 Task: In the Company abbott.com, Log SMS with description: 'Followed up via SMS with a lead who attended our recent webinar.'; Add date: '22 September, 2023' and time 11:00:AM; Add contact from the company's contact and save. Logged in from softage.10@softage.net
Action: Mouse moved to (84, 74)
Screenshot: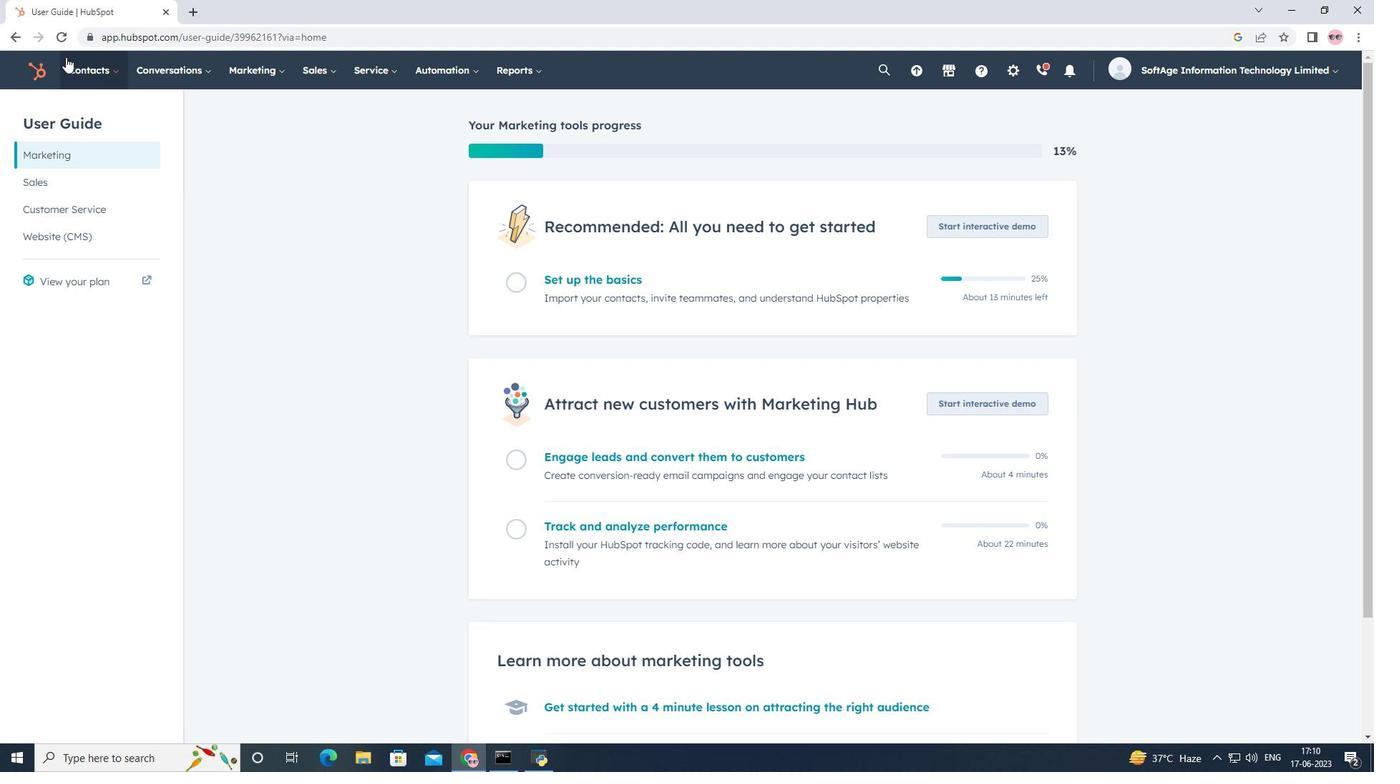 
Action: Mouse pressed left at (84, 74)
Screenshot: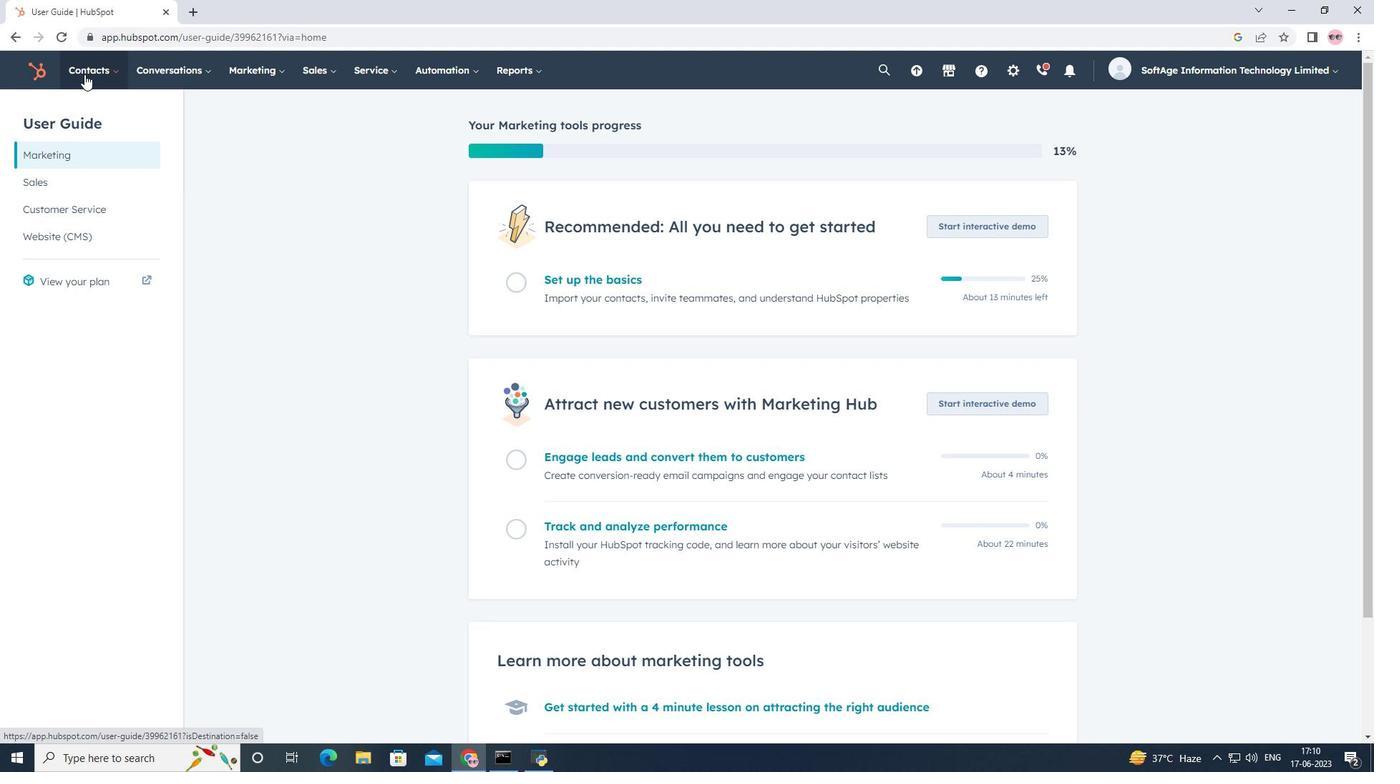 
Action: Mouse moved to (108, 135)
Screenshot: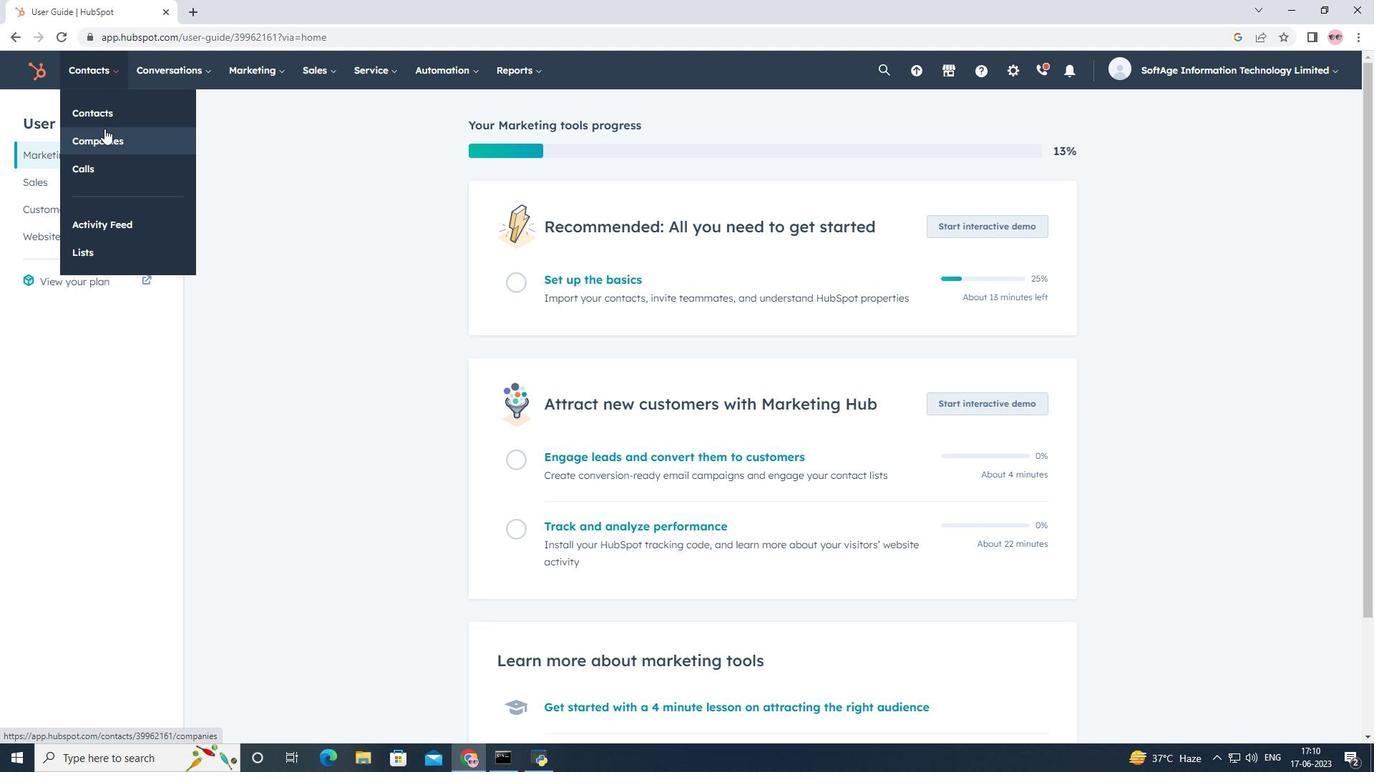 
Action: Mouse pressed left at (108, 135)
Screenshot: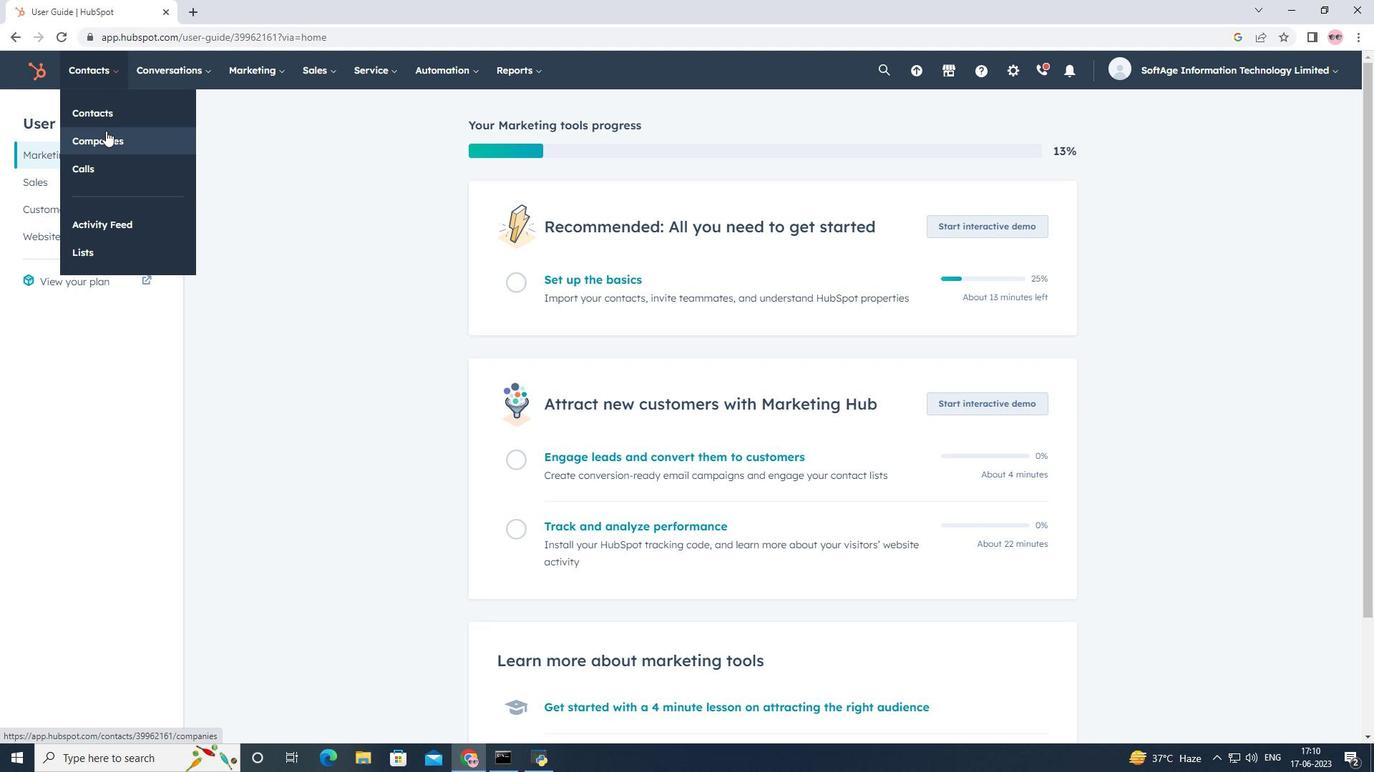 
Action: Mouse moved to (108, 238)
Screenshot: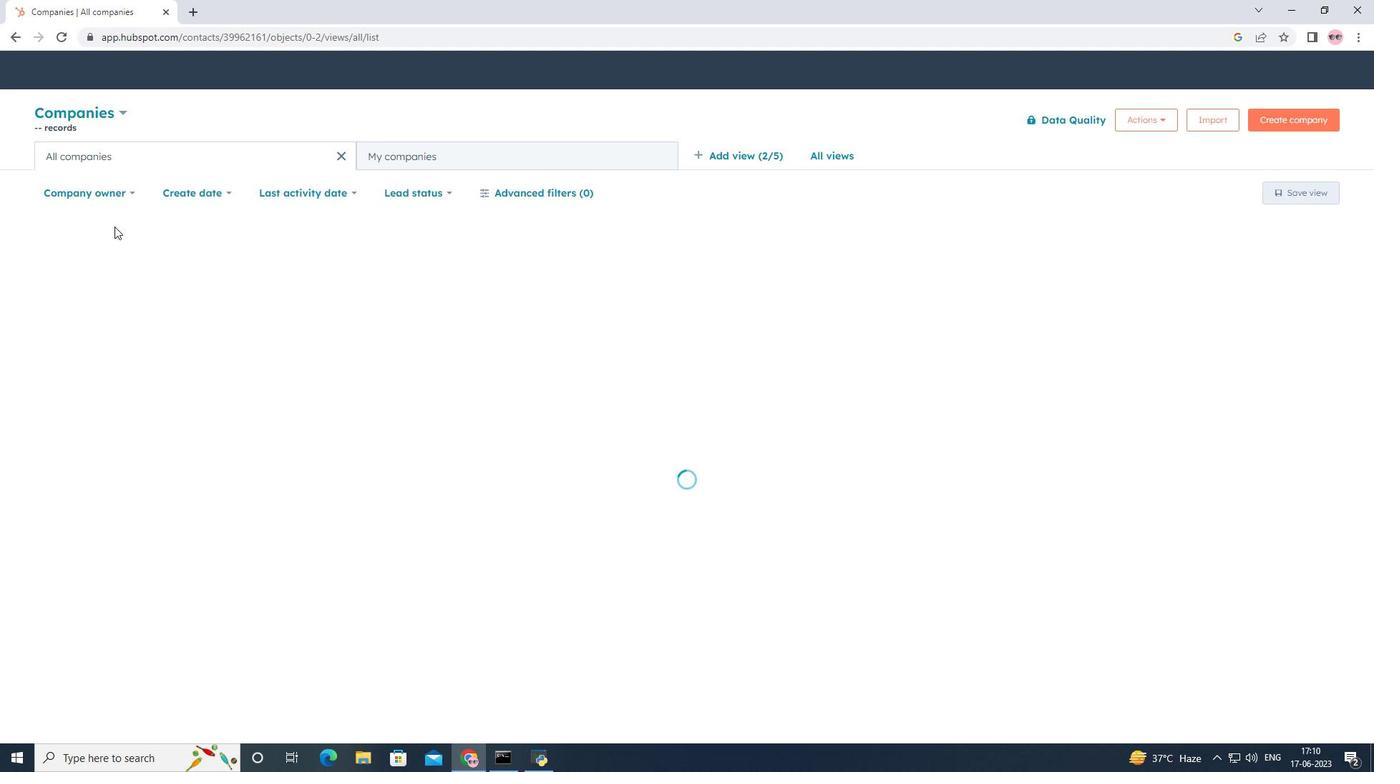 
Action: Mouse pressed left at (108, 238)
Screenshot: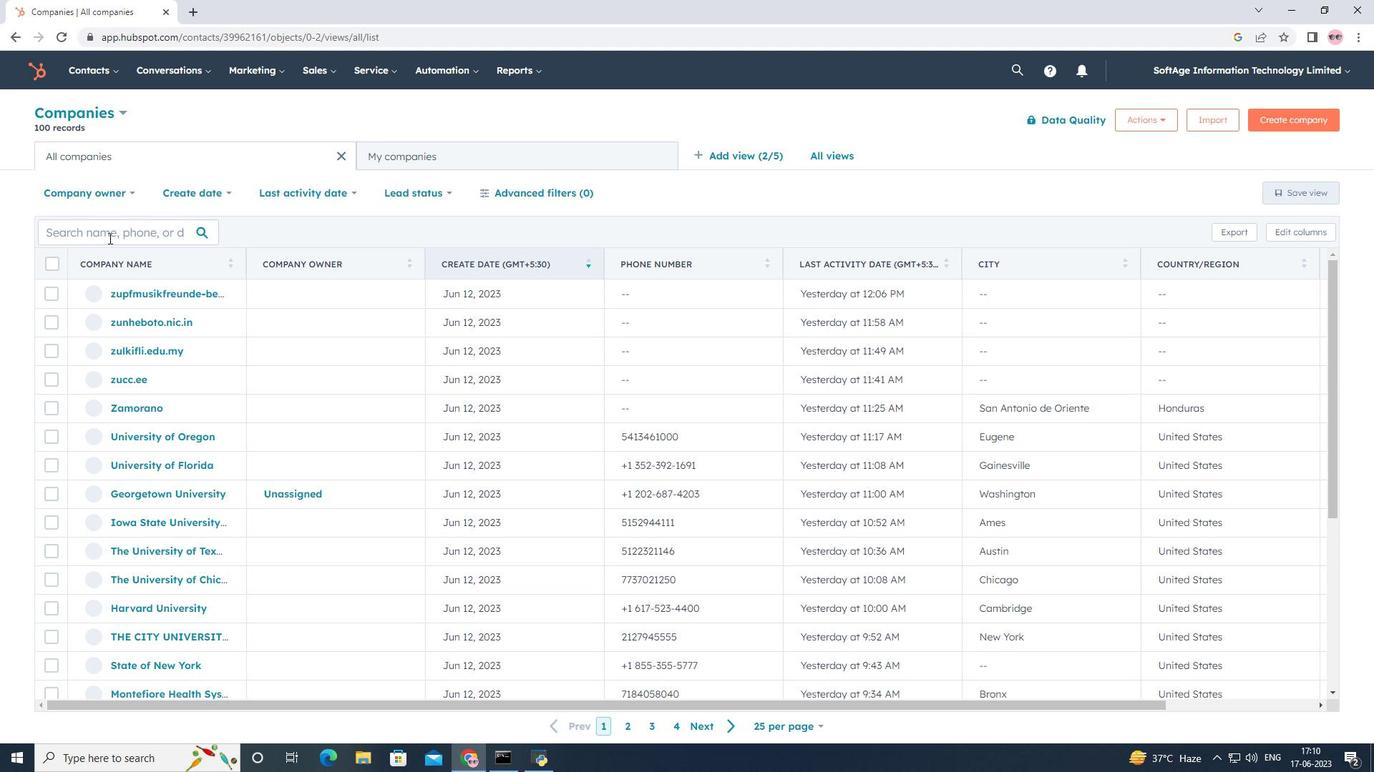 
Action: Key pressed <Key.shift><Key.shift><Key.shift>abbott.com
Screenshot: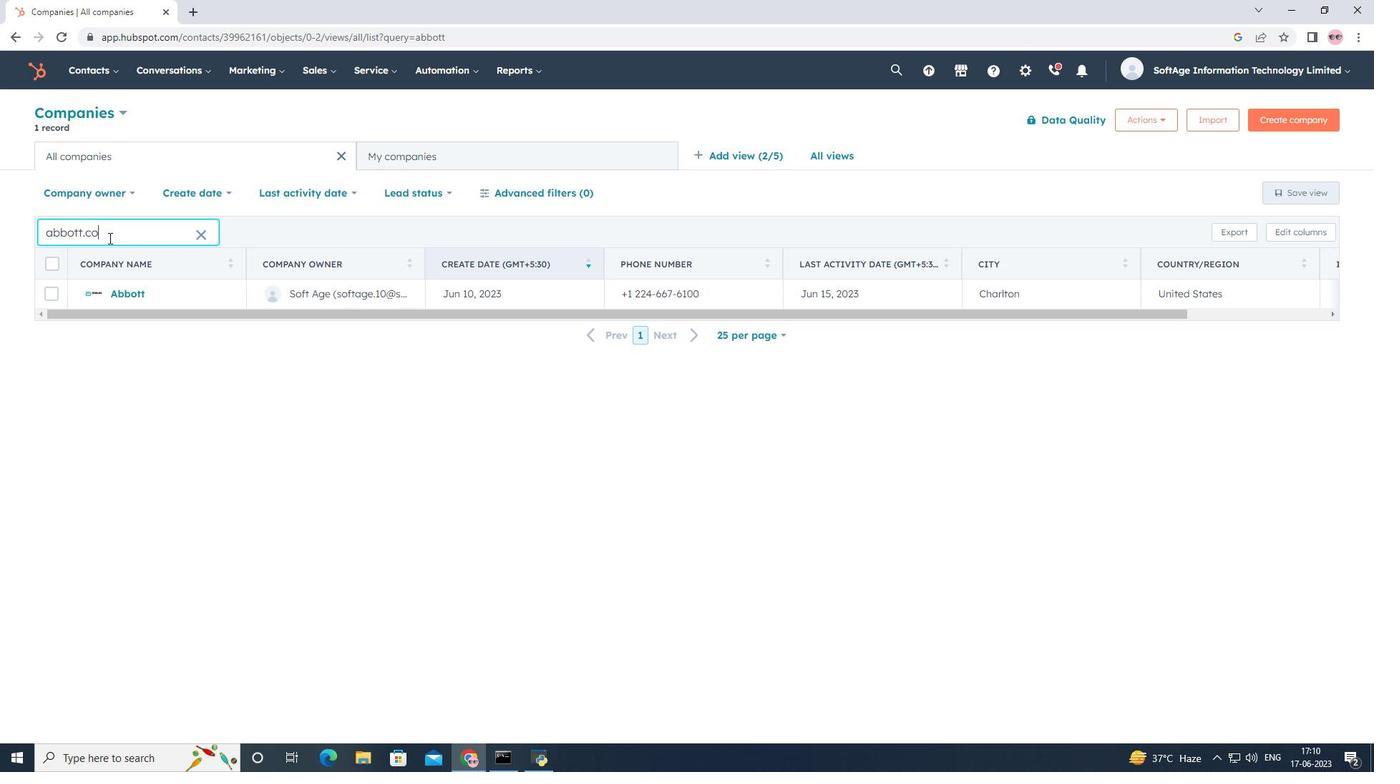 
Action: Mouse moved to (119, 285)
Screenshot: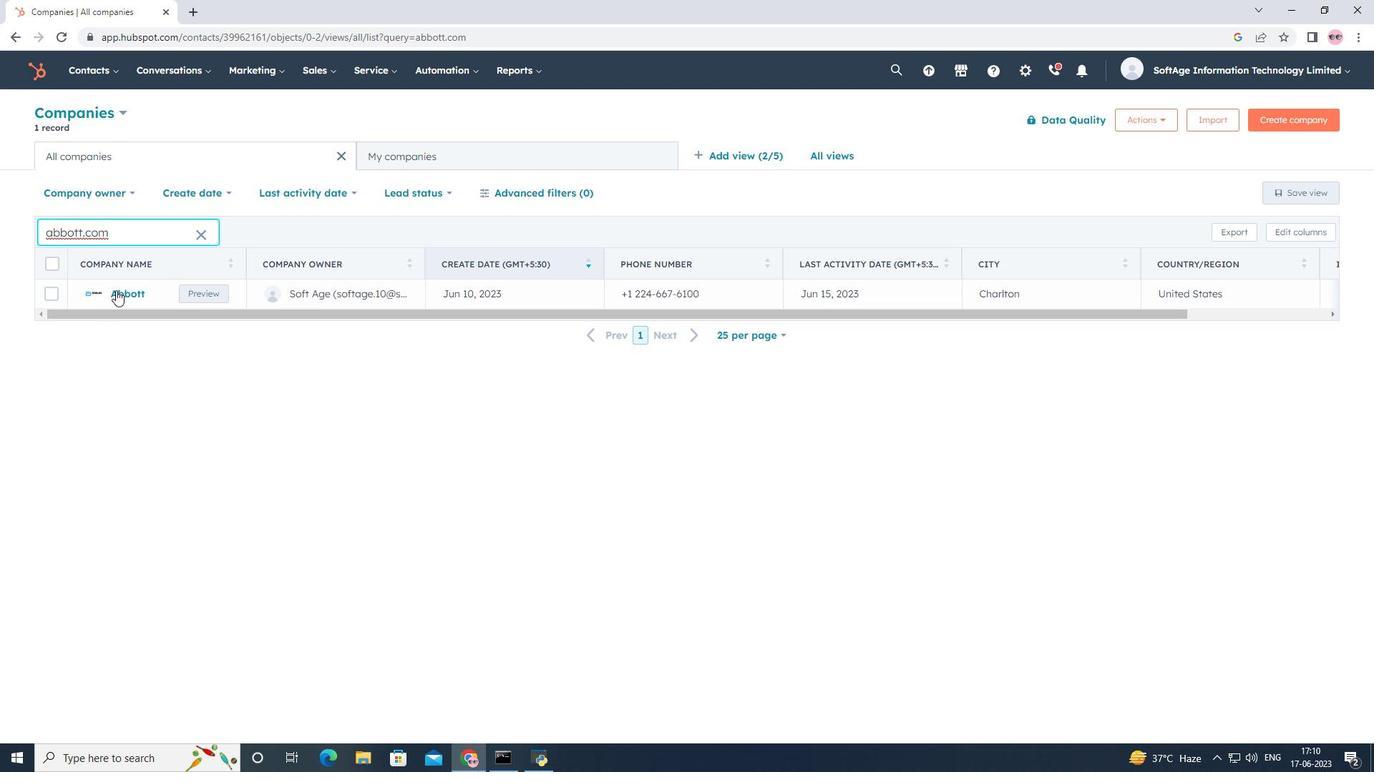 
Action: Mouse pressed left at (119, 285)
Screenshot: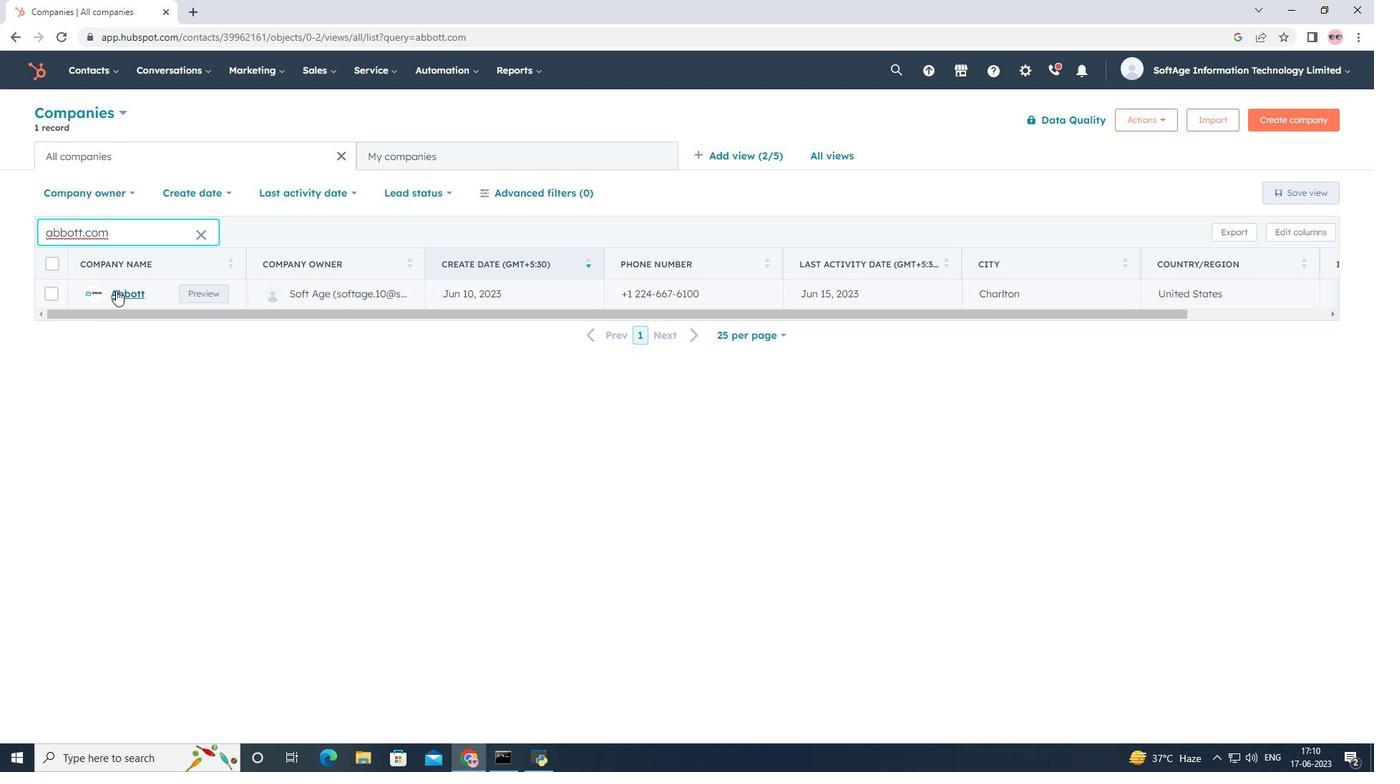 
Action: Mouse moved to (129, 293)
Screenshot: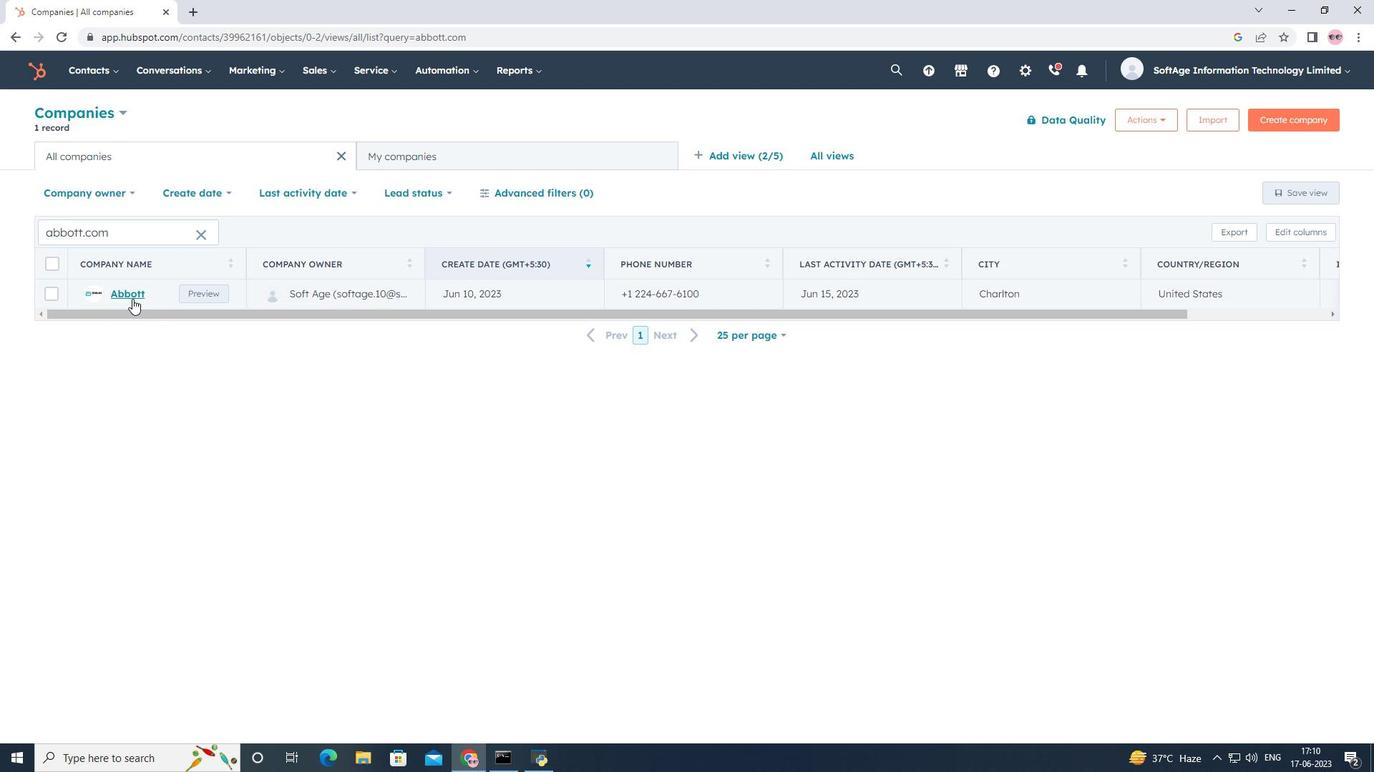
Action: Mouse pressed left at (129, 293)
Screenshot: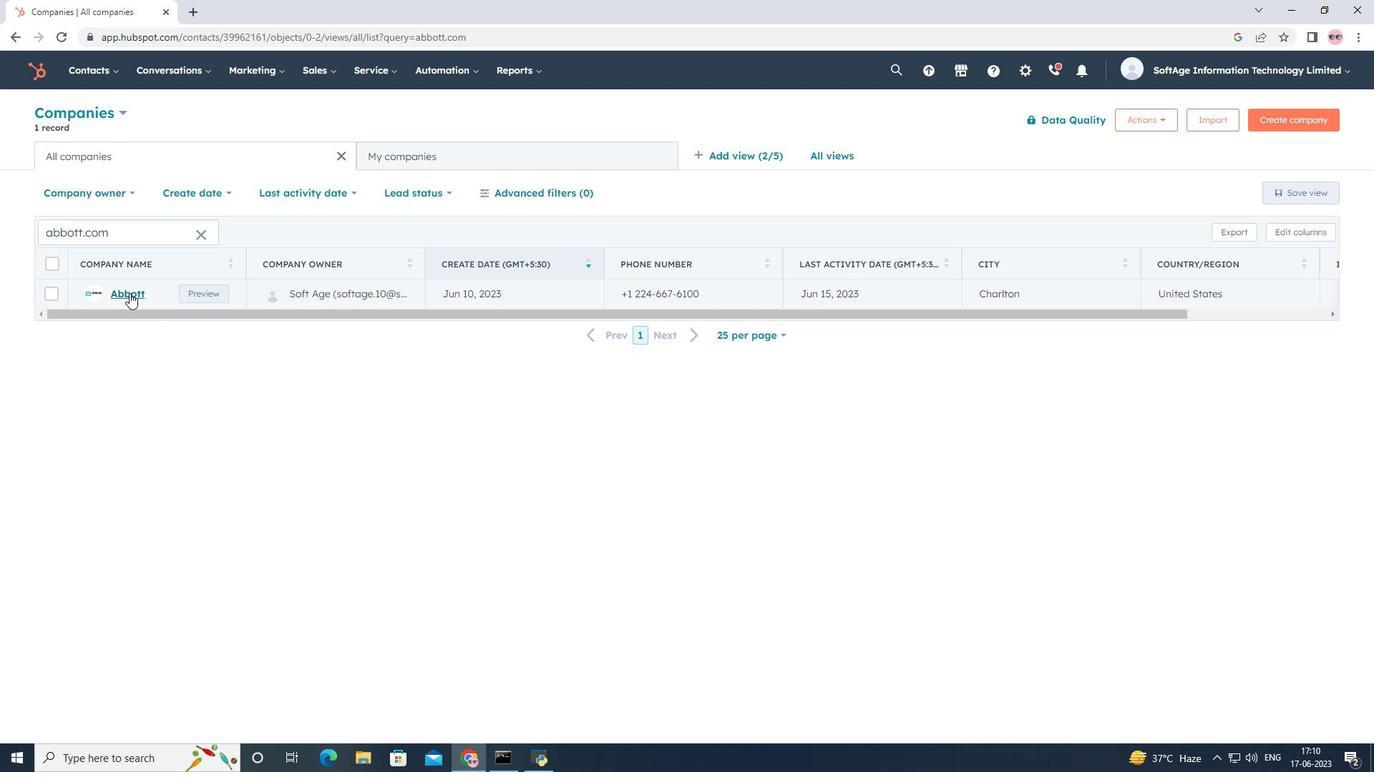 
Action: Mouse moved to (281, 239)
Screenshot: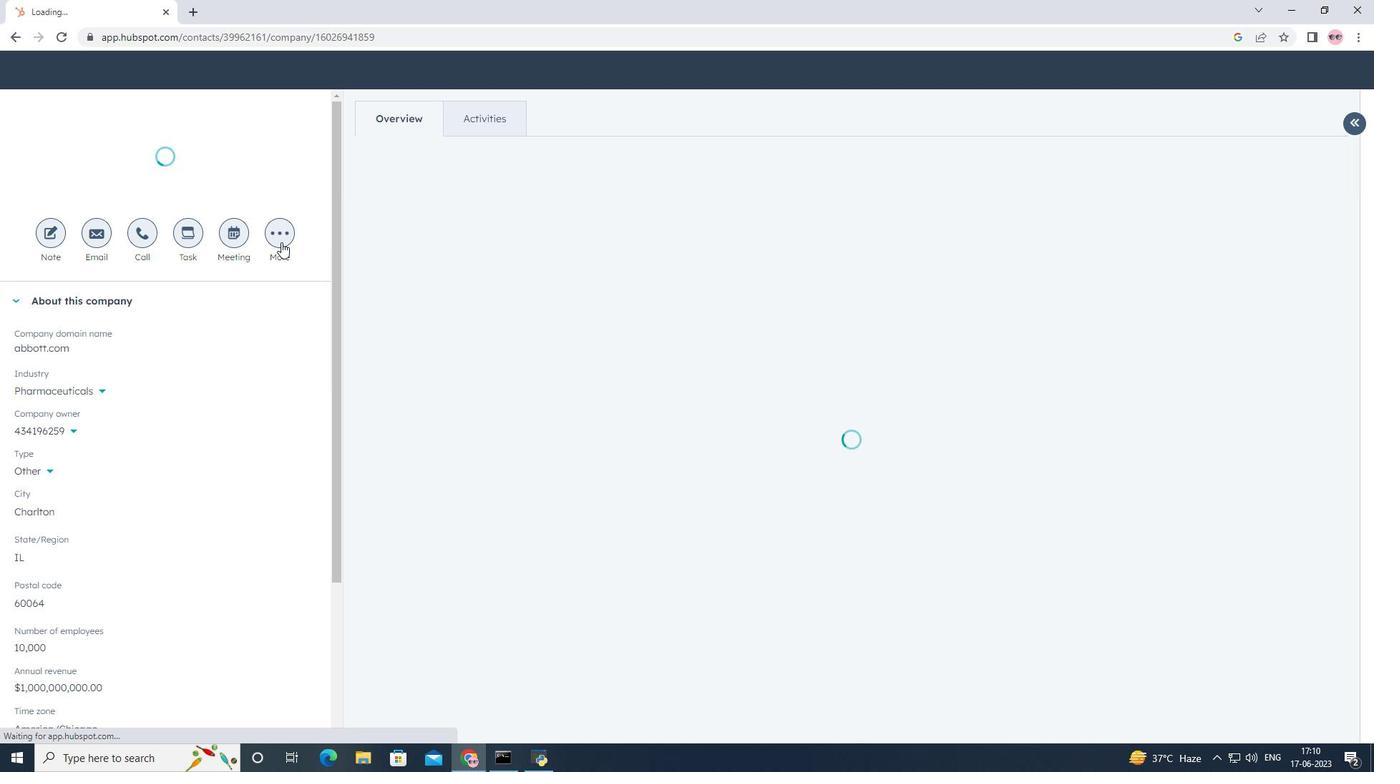 
Action: Mouse pressed left at (281, 239)
Screenshot: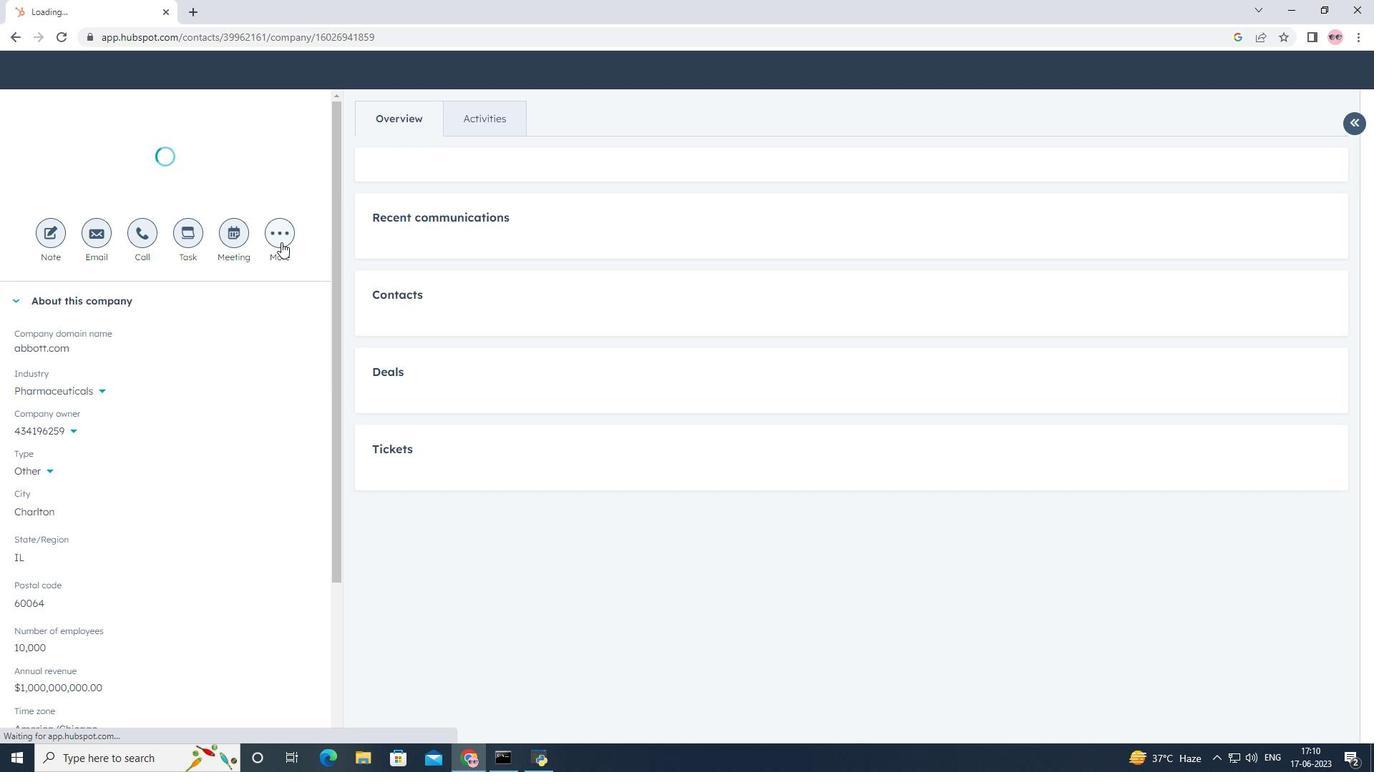 
Action: Mouse moved to (297, 274)
Screenshot: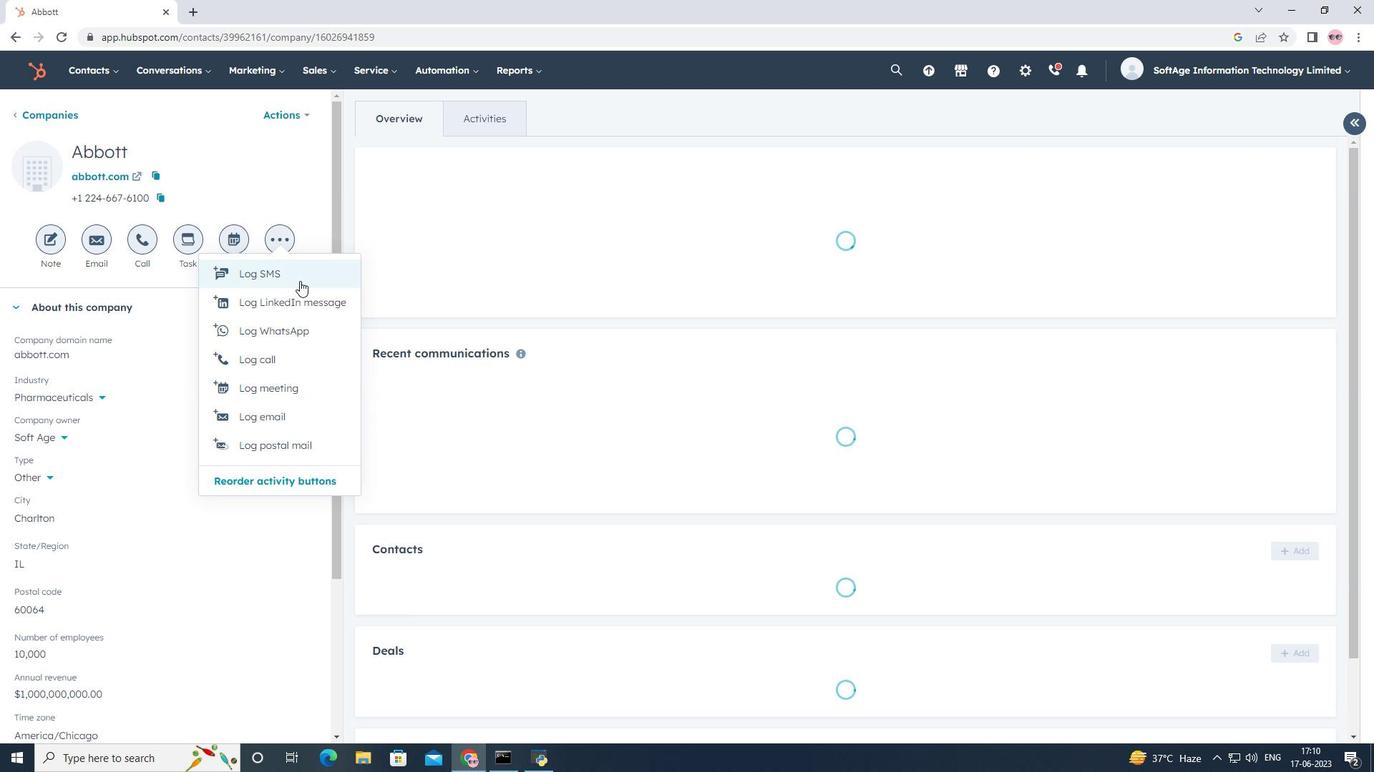 
Action: Mouse pressed left at (297, 274)
Screenshot: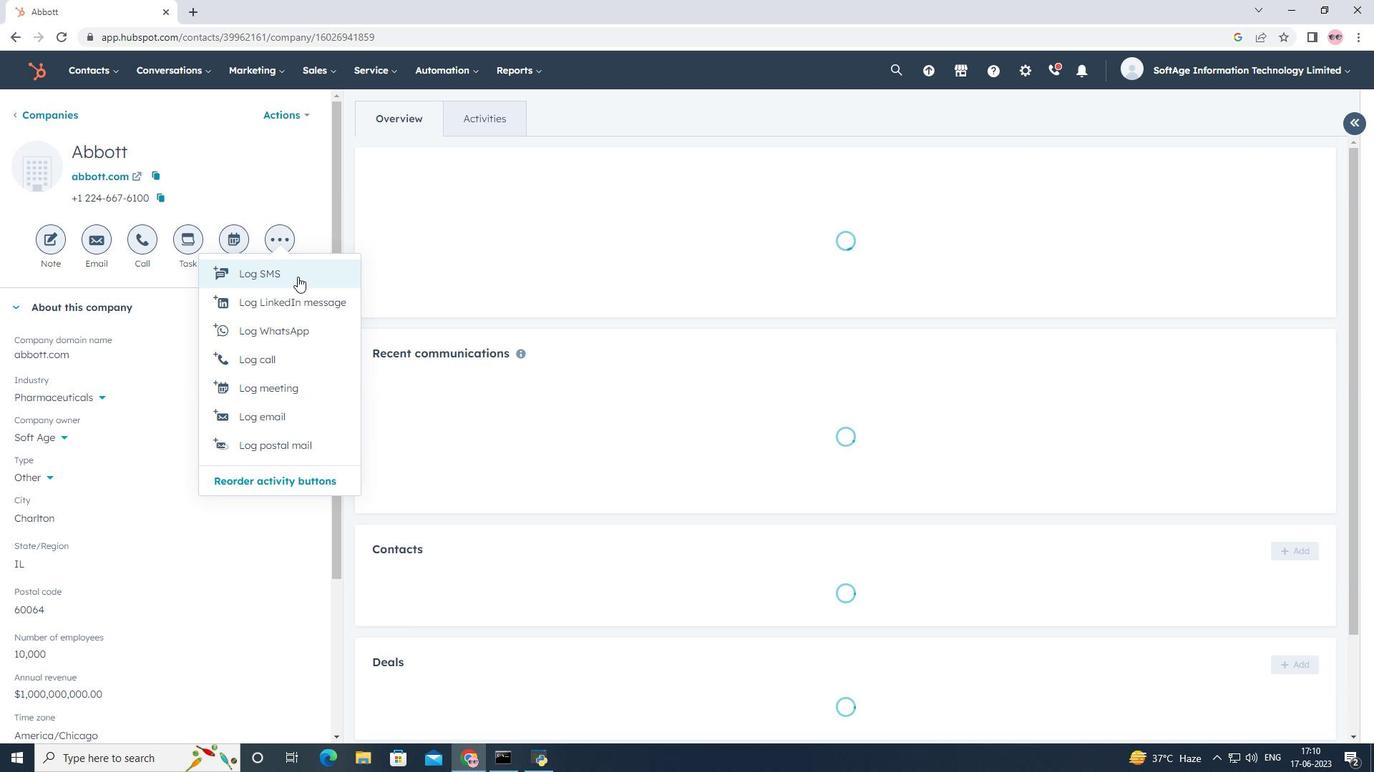 
Action: Mouse moved to (854, 546)
Screenshot: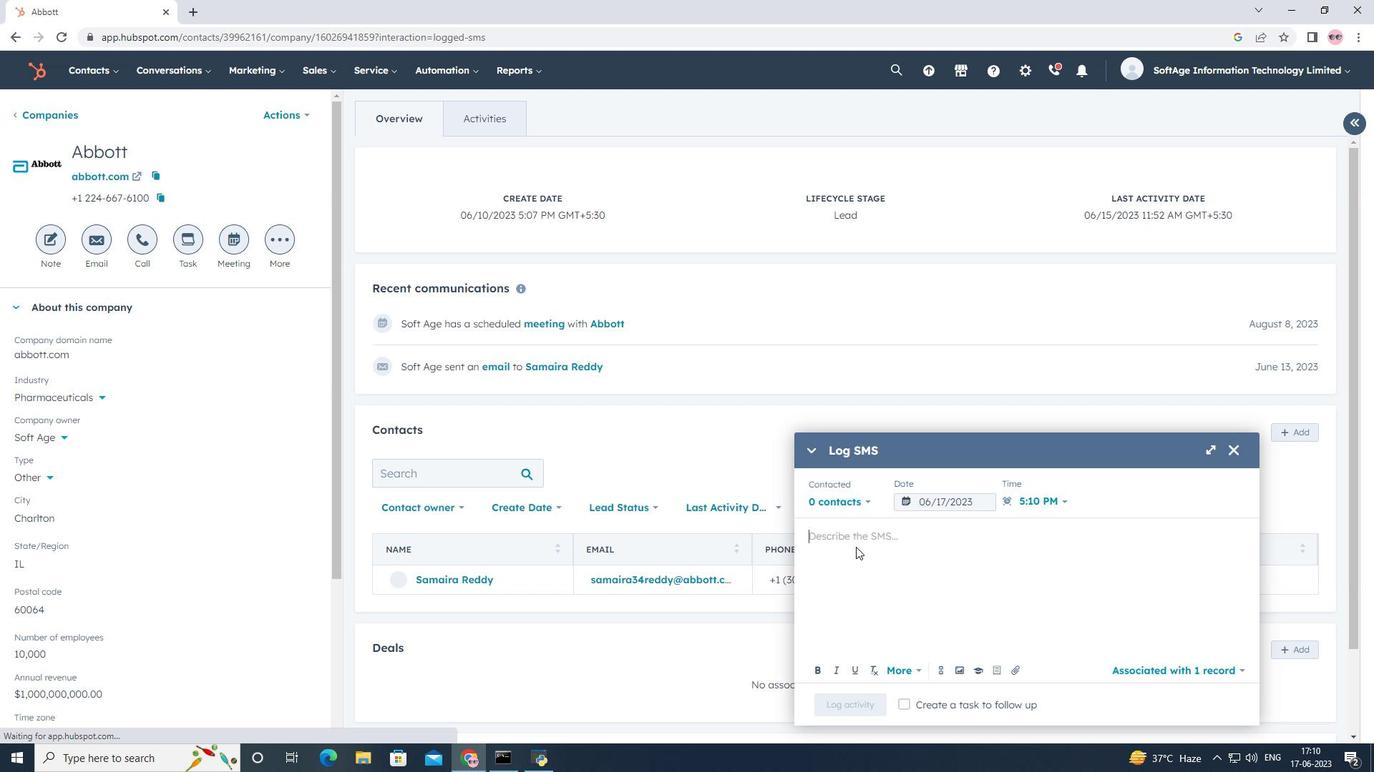 
Action: Mouse pressed left at (854, 546)
Screenshot: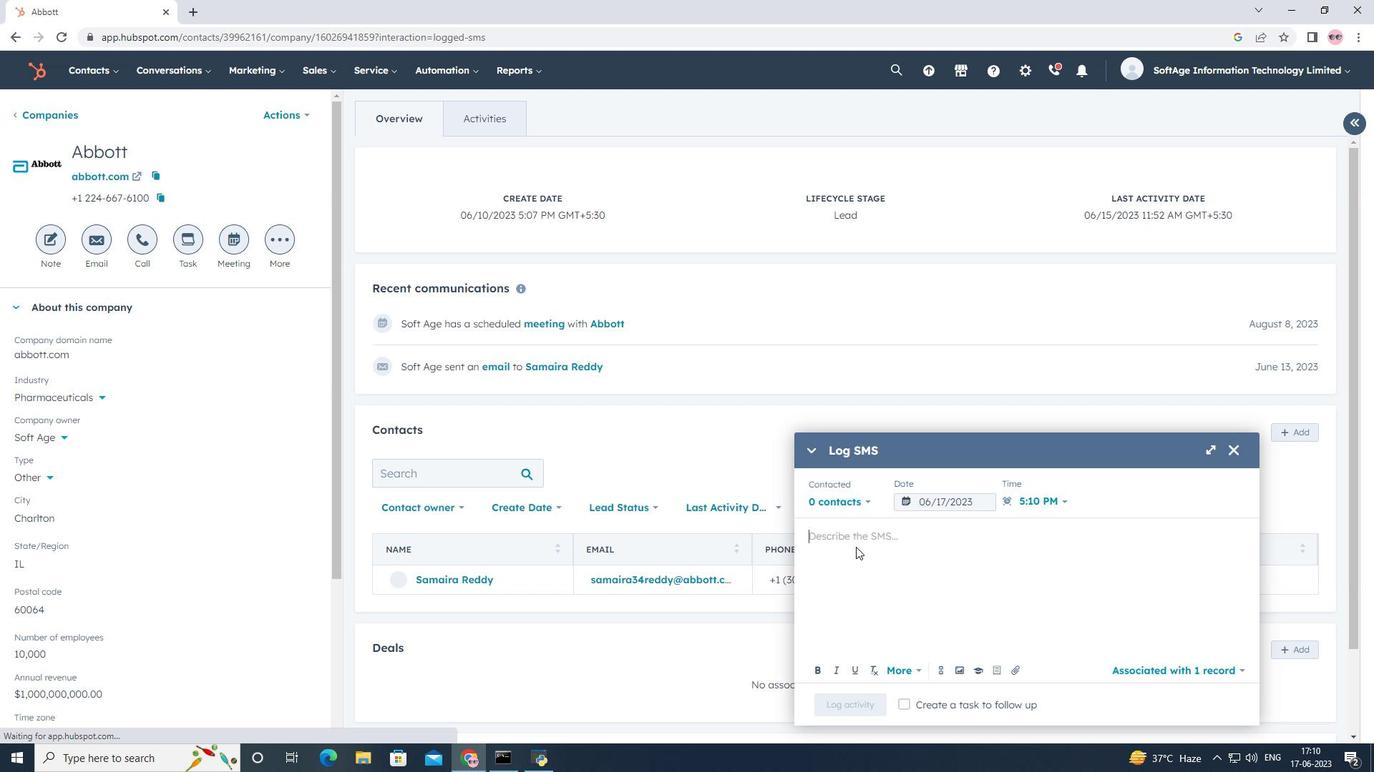 
Action: Mouse moved to (841, 533)
Screenshot: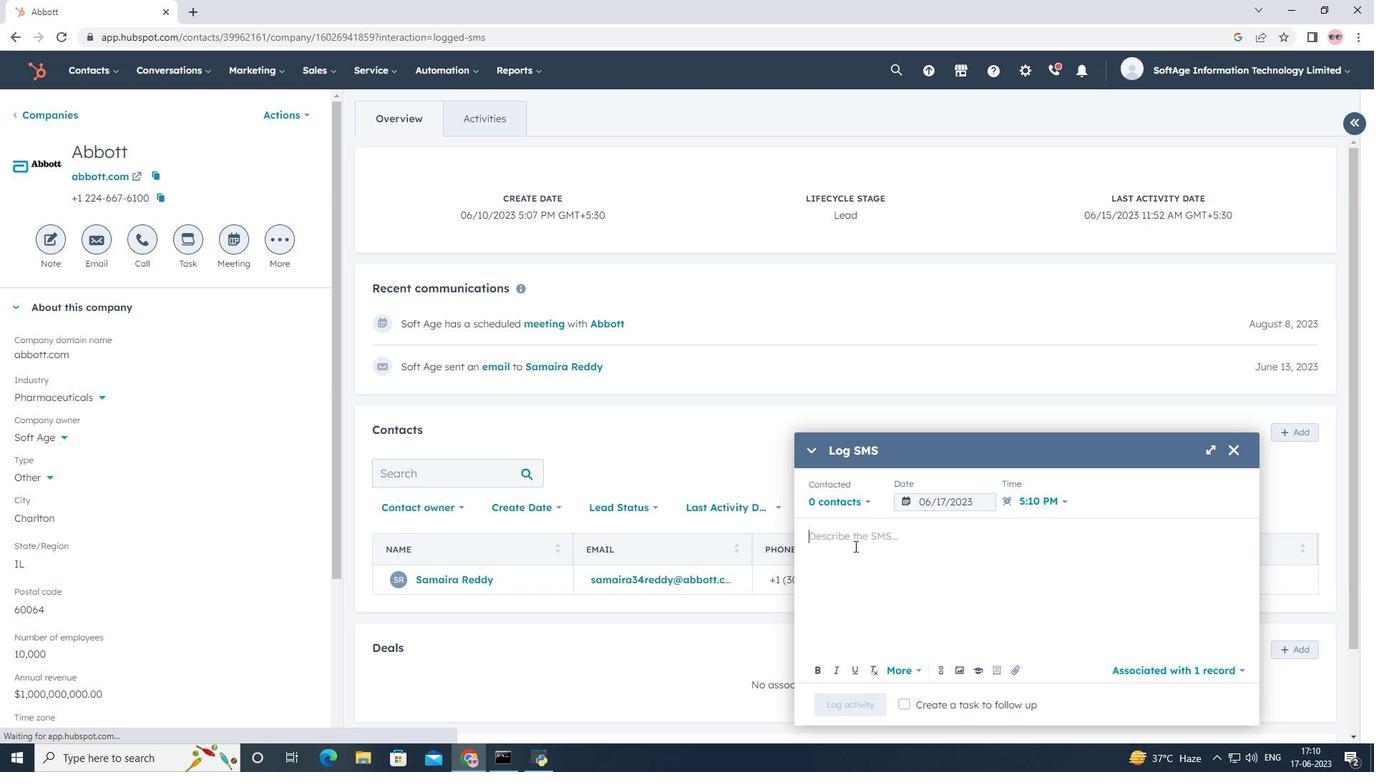 
Action: Key pressed <Key.shift><Key.shift><Key.shift><Key.shift><Key.shift><Key.shift>Followed<Key.space>up<Key.space>via<Key.space><Key.shift>S<Key.shift>MS<Key.space>with<Key.space>a<Key.space>lead<Key.space>who<Key.space>attended<Key.space>our<Key.space>recent<Key.space>webinar.
Screenshot: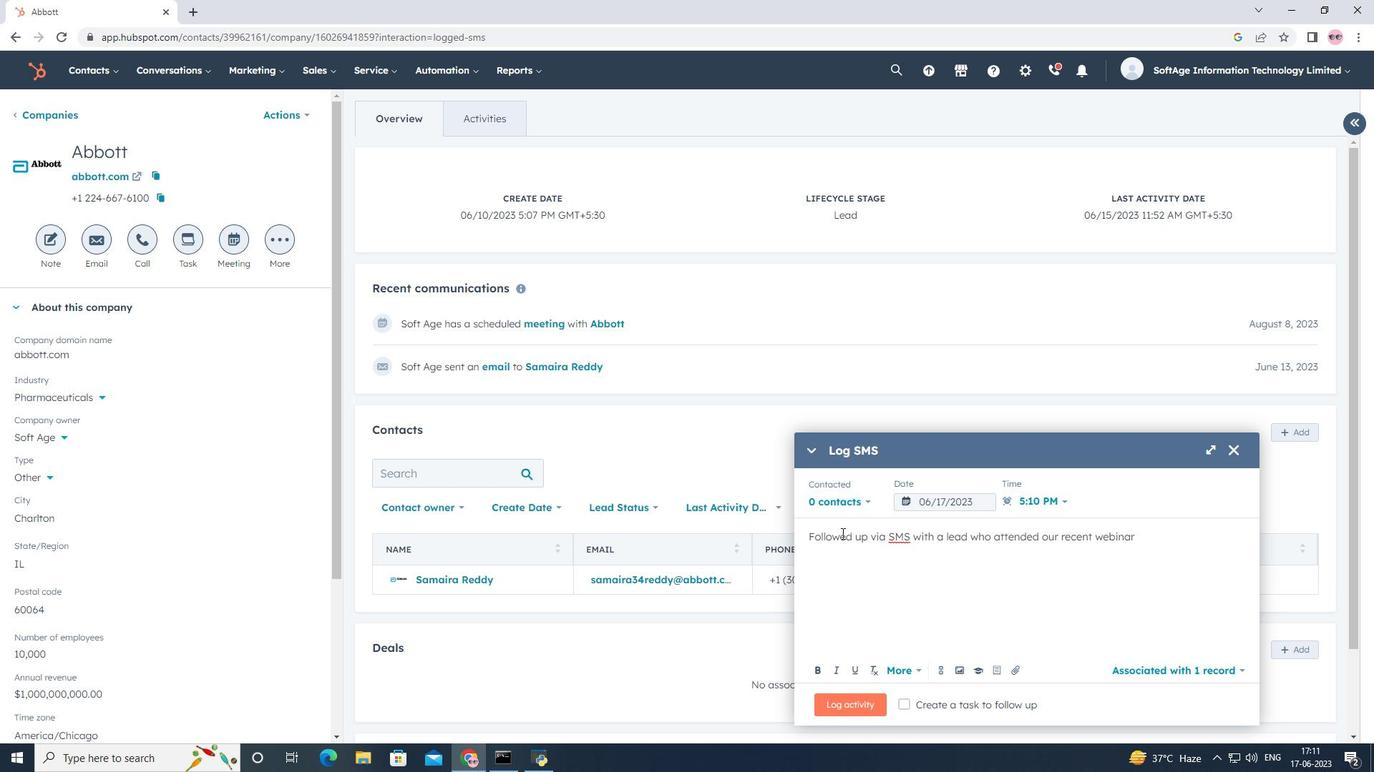 
Action: Mouse moved to (948, 508)
Screenshot: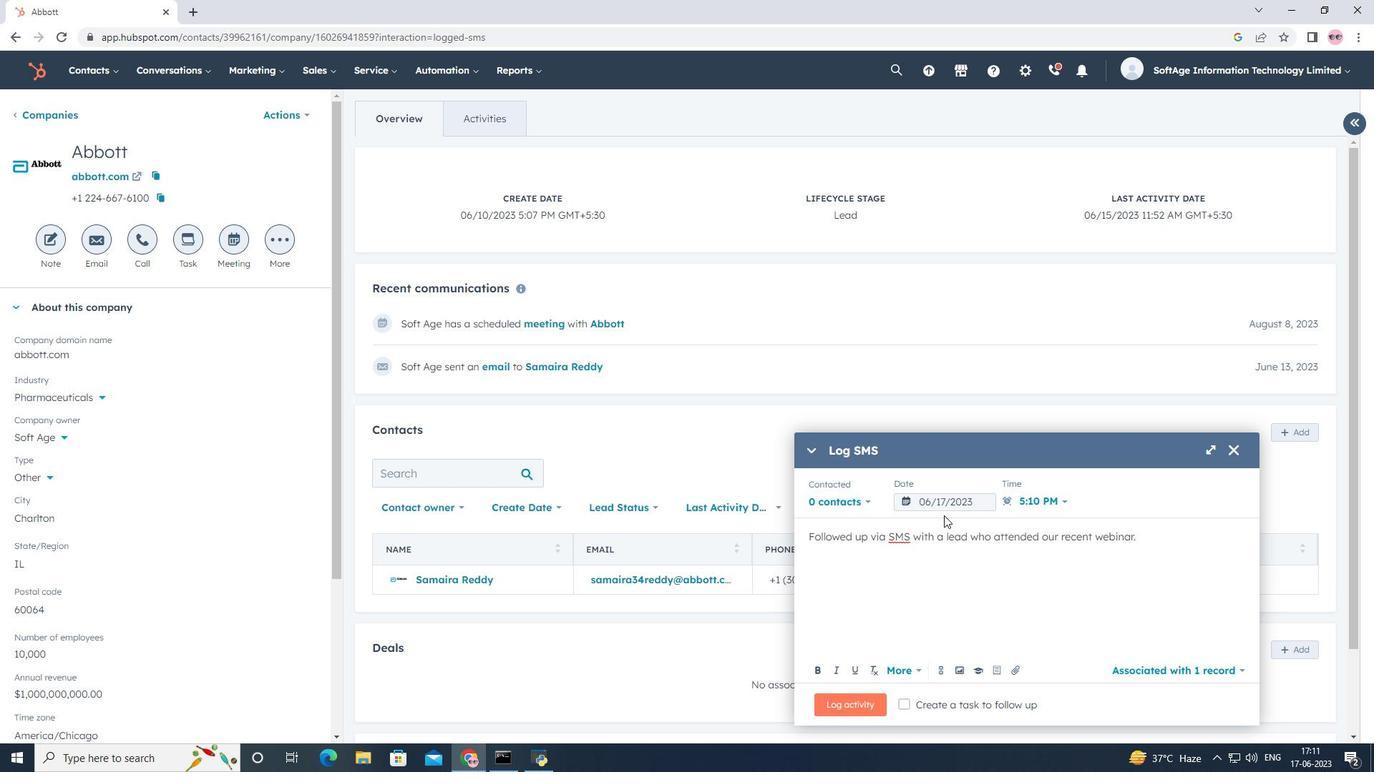 
Action: Mouse pressed left at (948, 508)
Screenshot: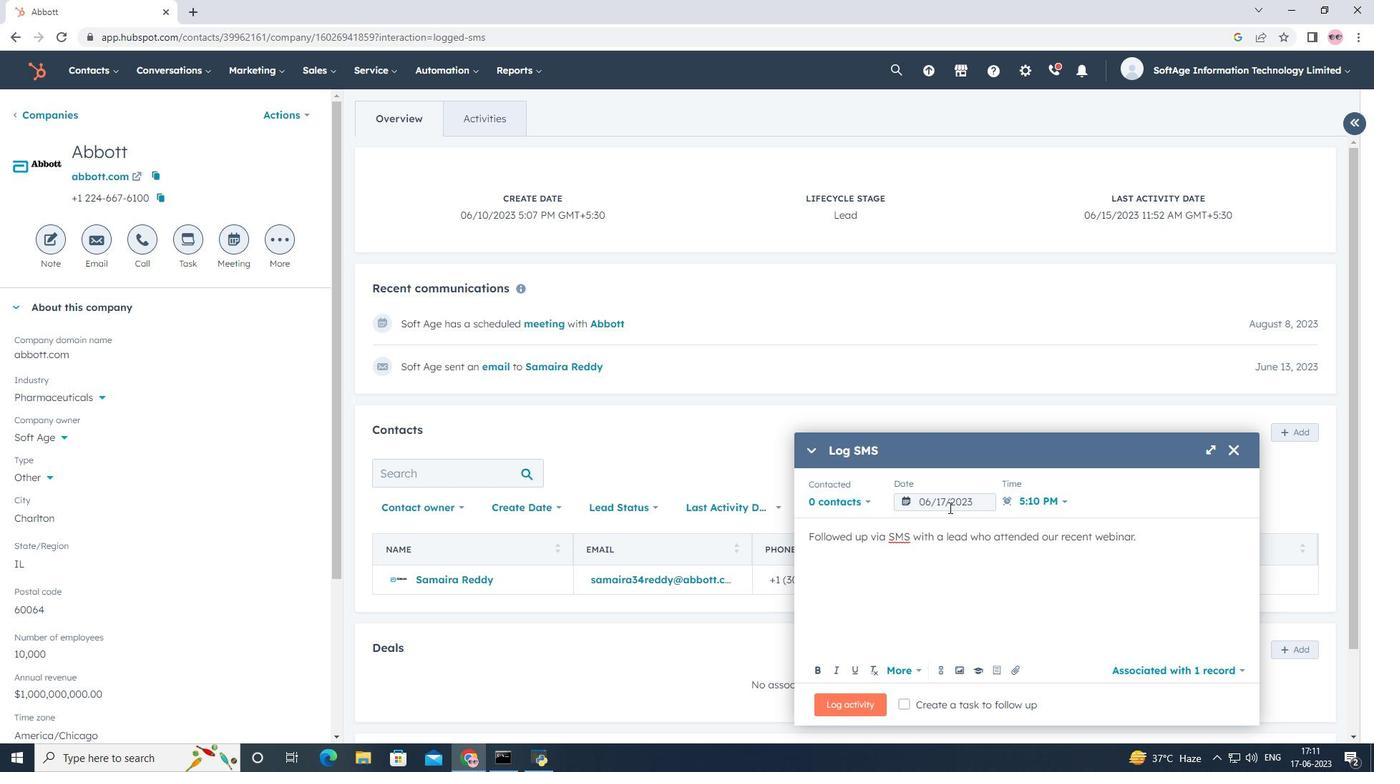 
Action: Mouse moved to (1087, 277)
Screenshot: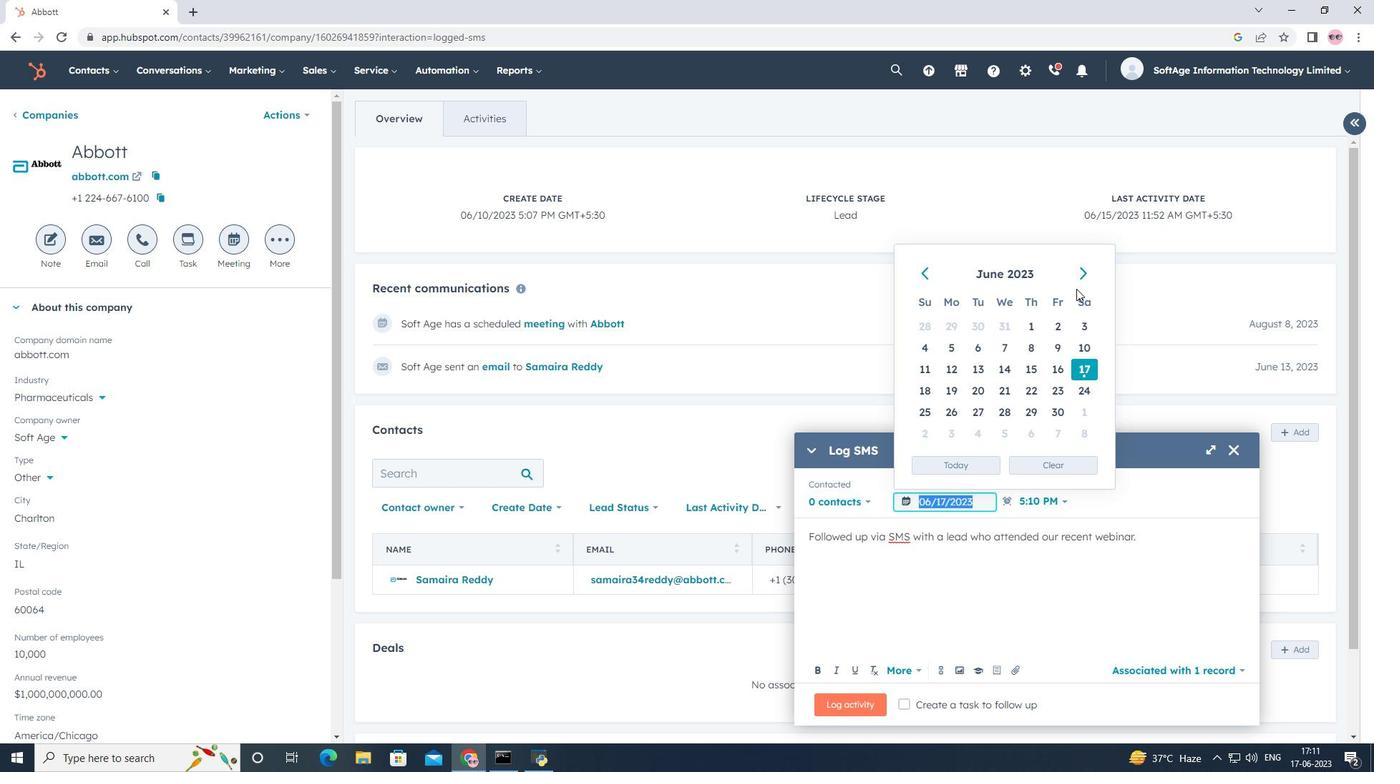 
Action: Mouse pressed left at (1087, 277)
Screenshot: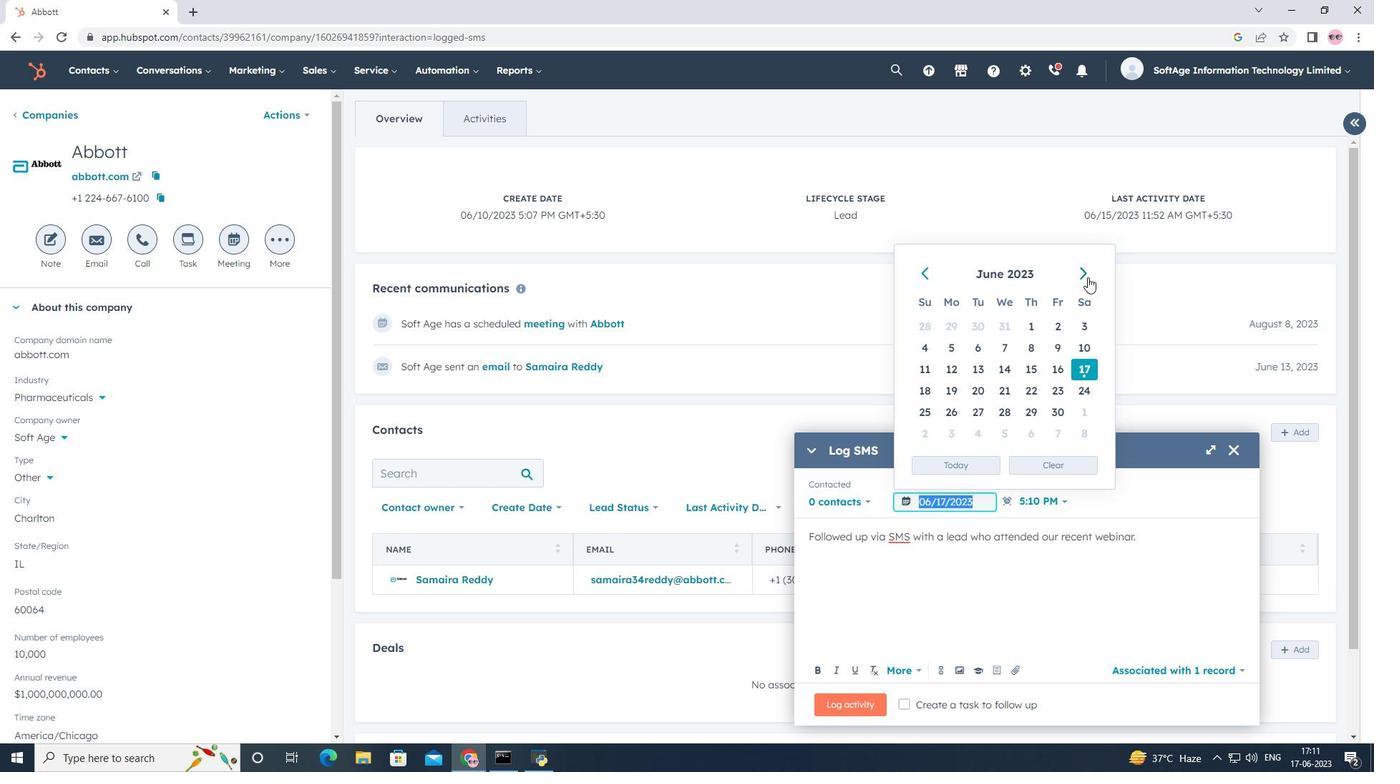 
Action: Mouse pressed left at (1087, 277)
Screenshot: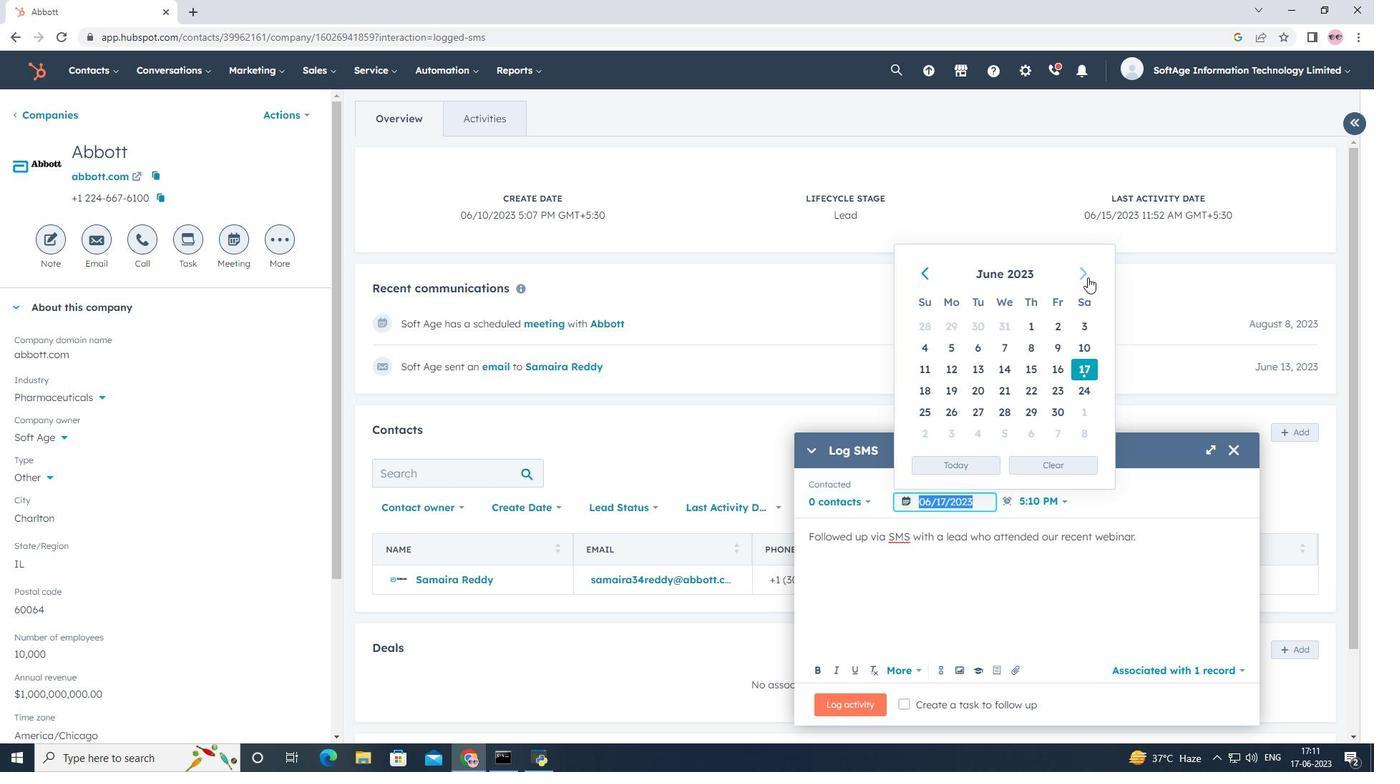 
Action: Mouse pressed left at (1087, 277)
Screenshot: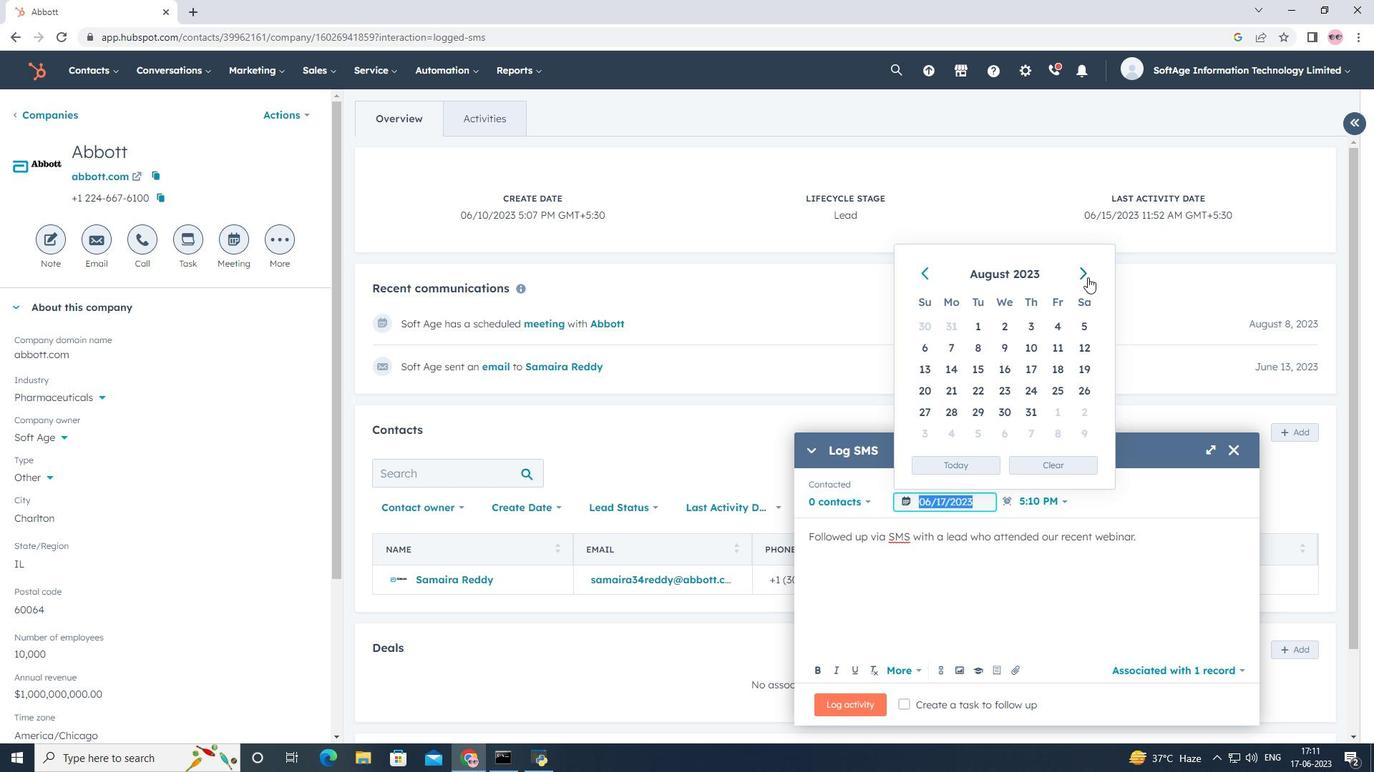 
Action: Mouse moved to (1051, 390)
Screenshot: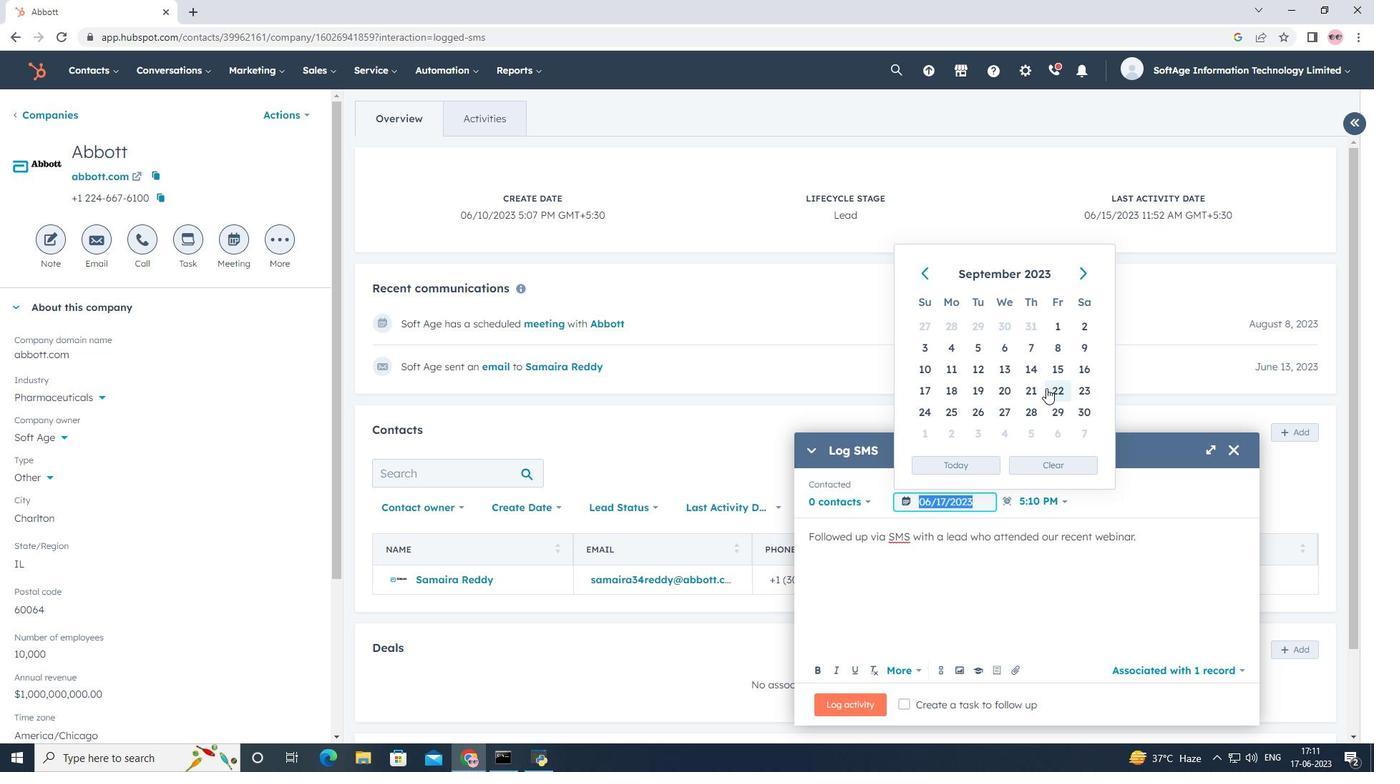 
Action: Mouse pressed left at (1051, 390)
Screenshot: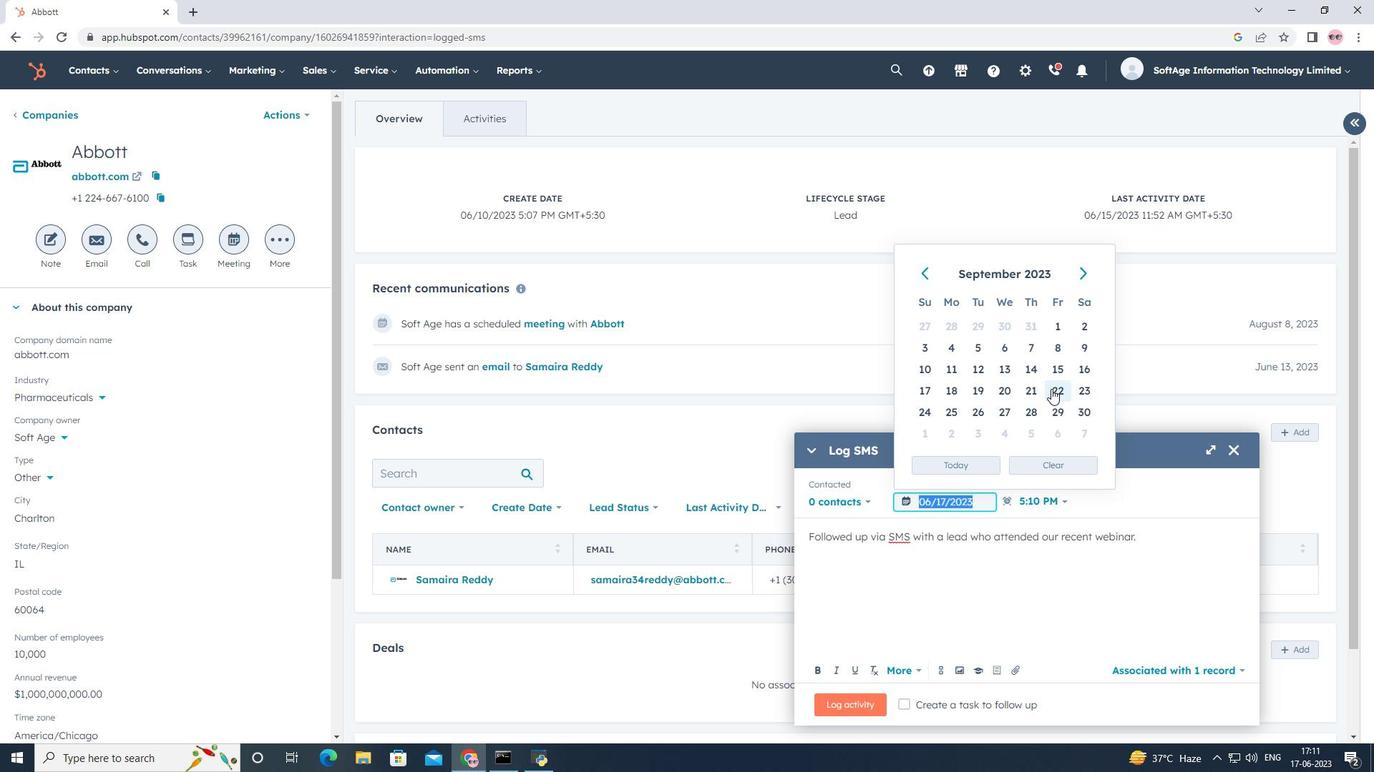 
Action: Mouse moved to (1064, 502)
Screenshot: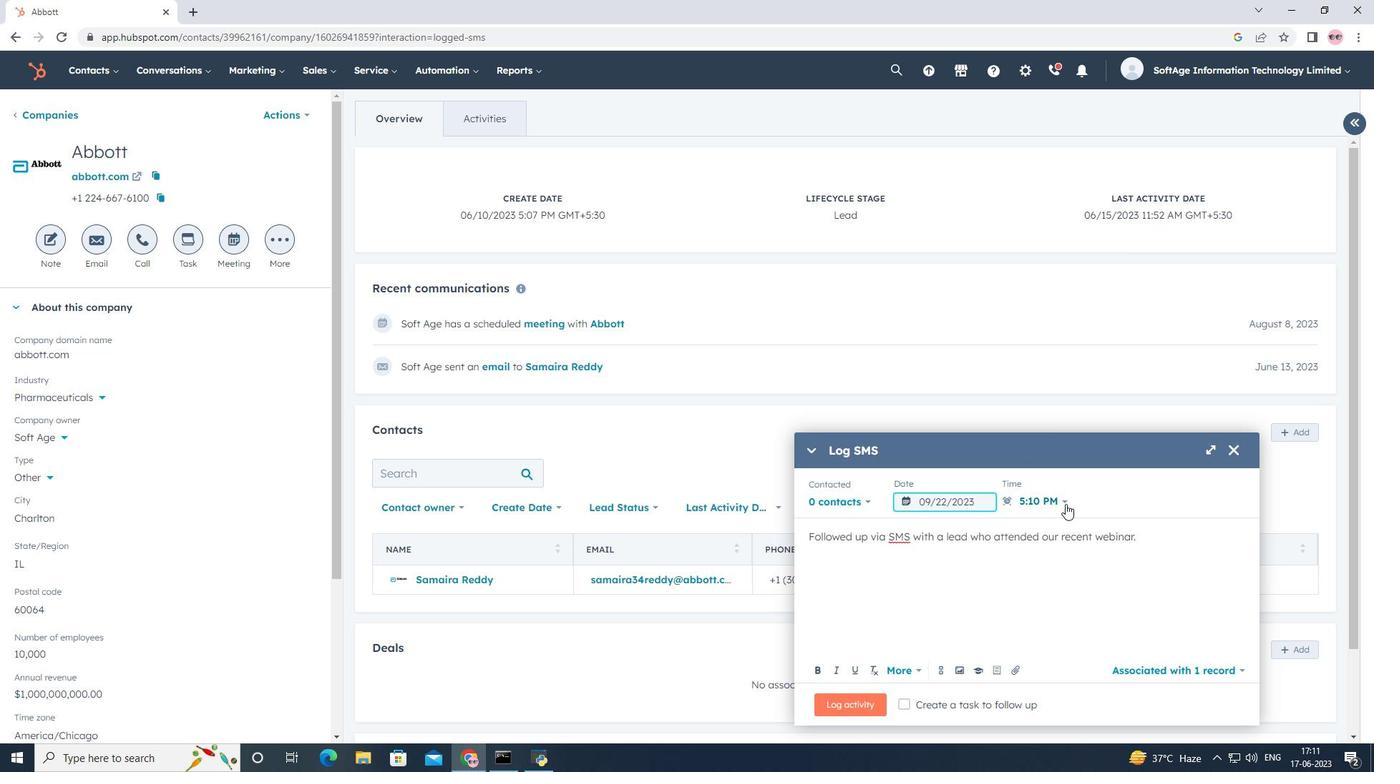 
Action: Mouse pressed left at (1064, 502)
Screenshot: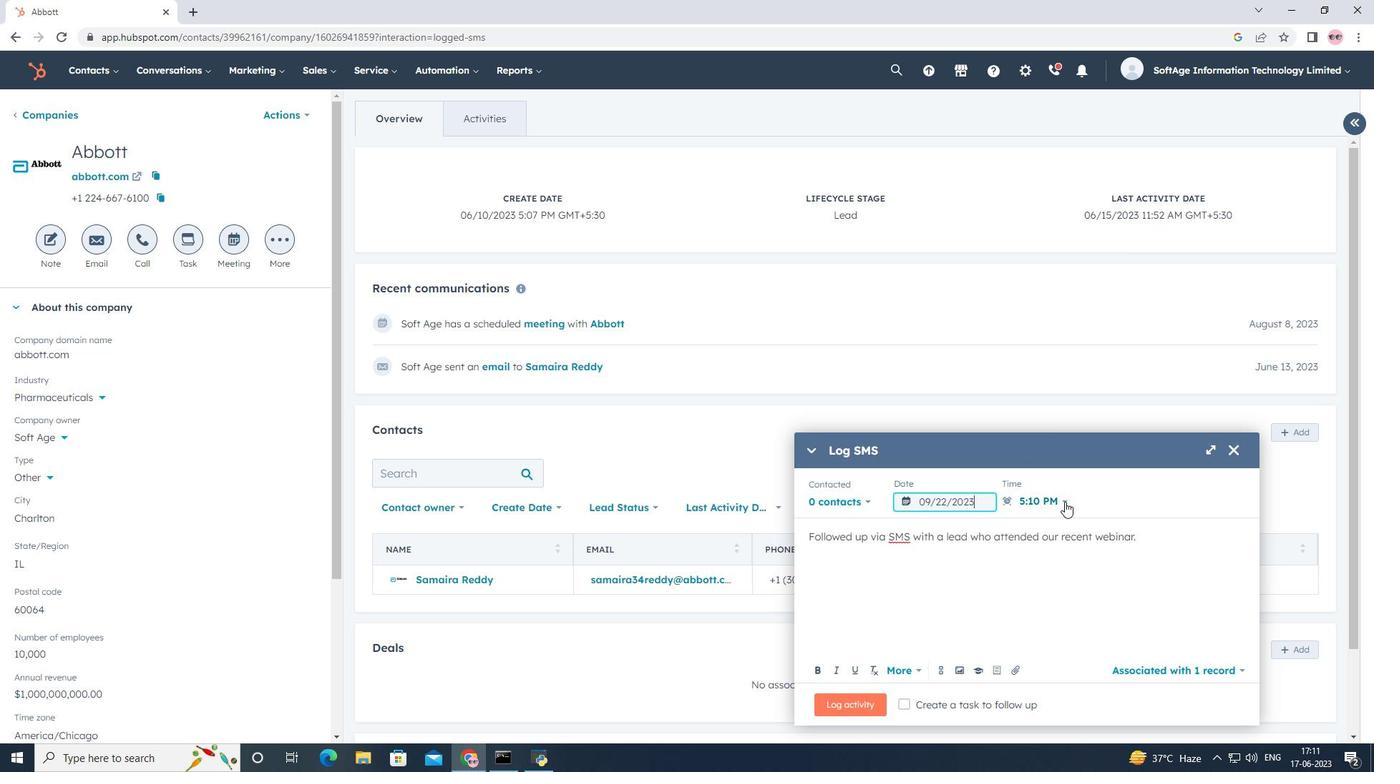 
Action: Mouse moved to (1134, 573)
Screenshot: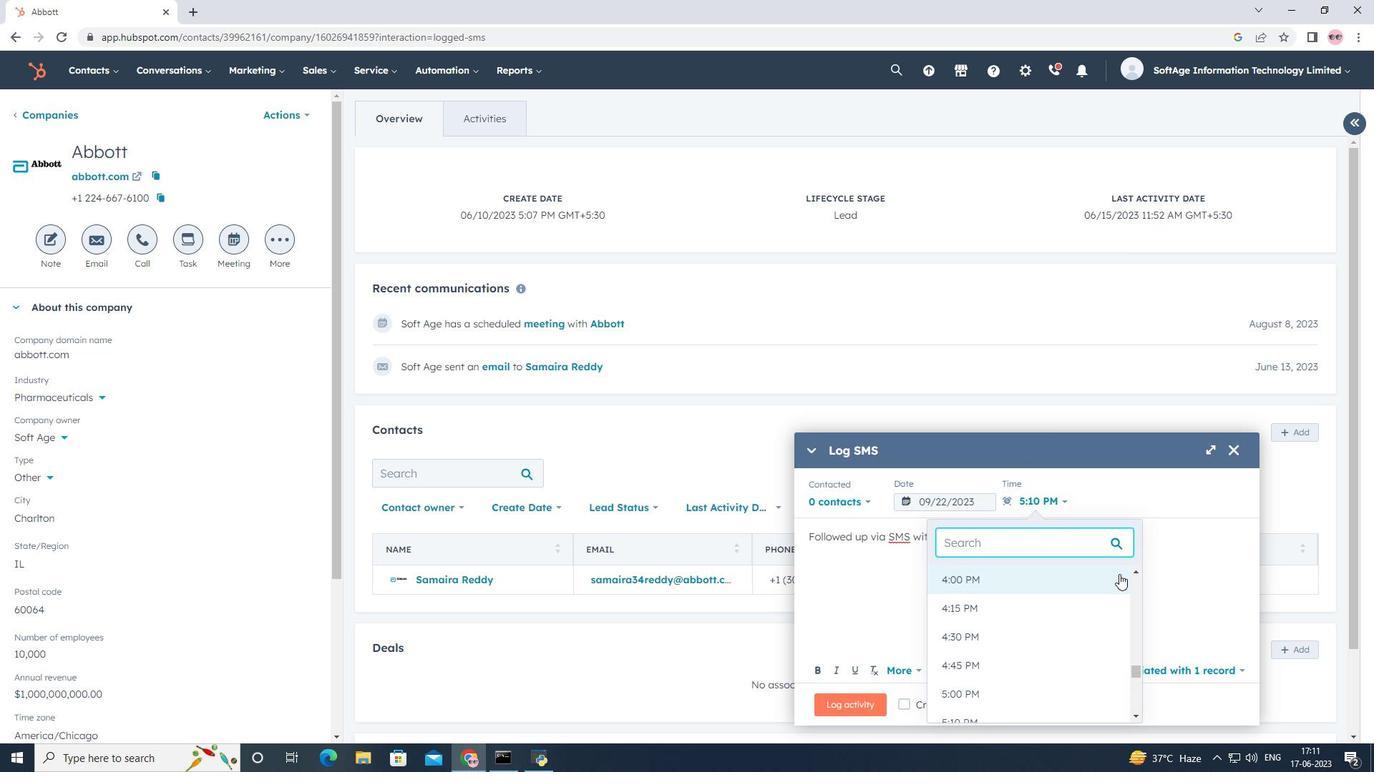 
Action: Mouse pressed left at (1134, 573)
Screenshot: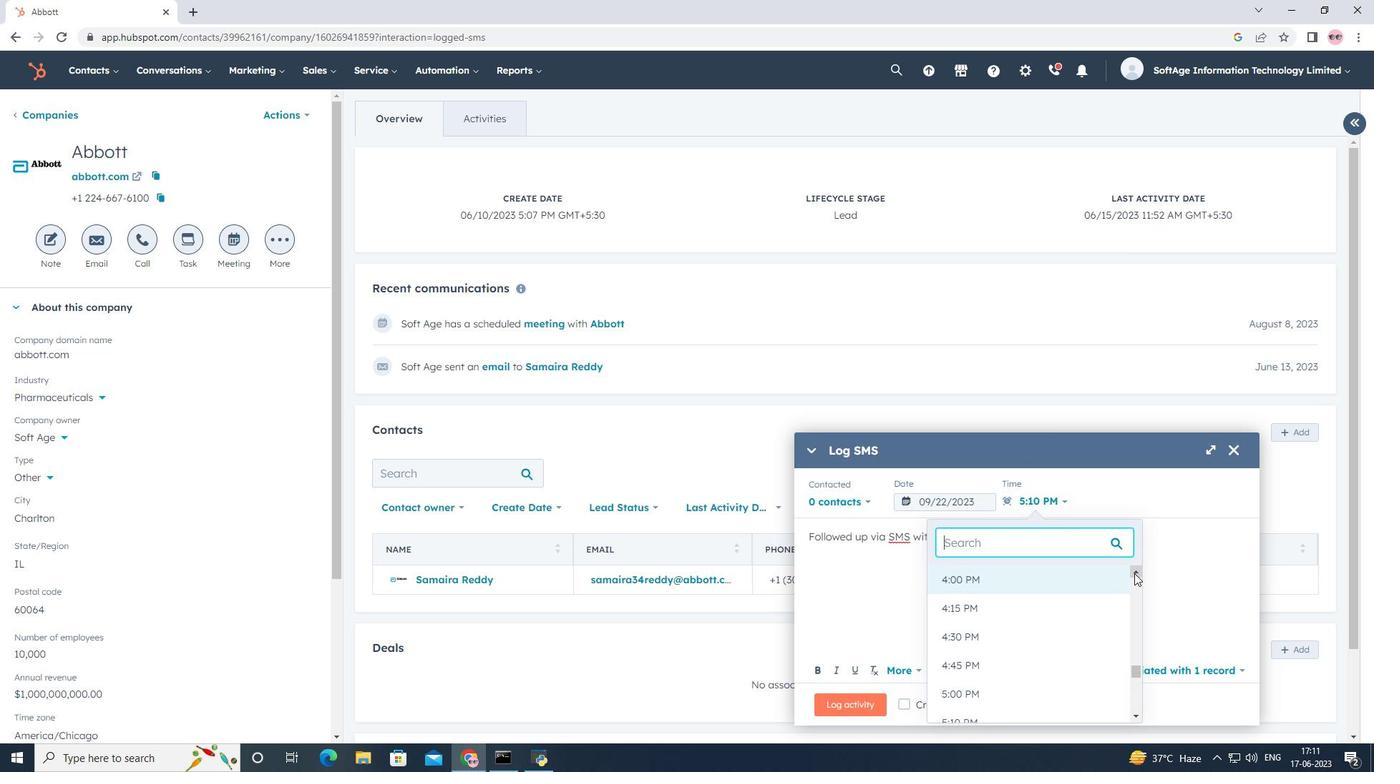 
Action: Mouse pressed left at (1134, 573)
Screenshot: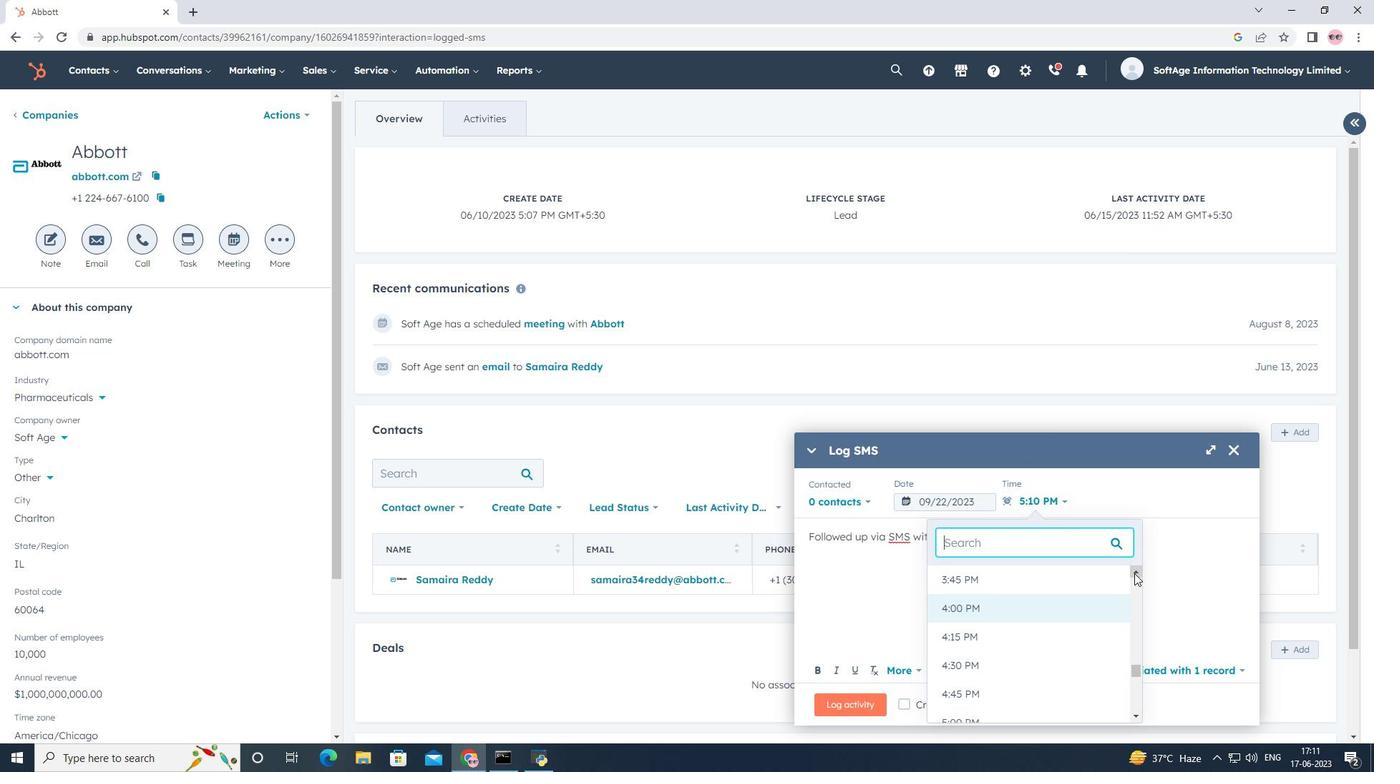 
Action: Mouse pressed left at (1134, 573)
Screenshot: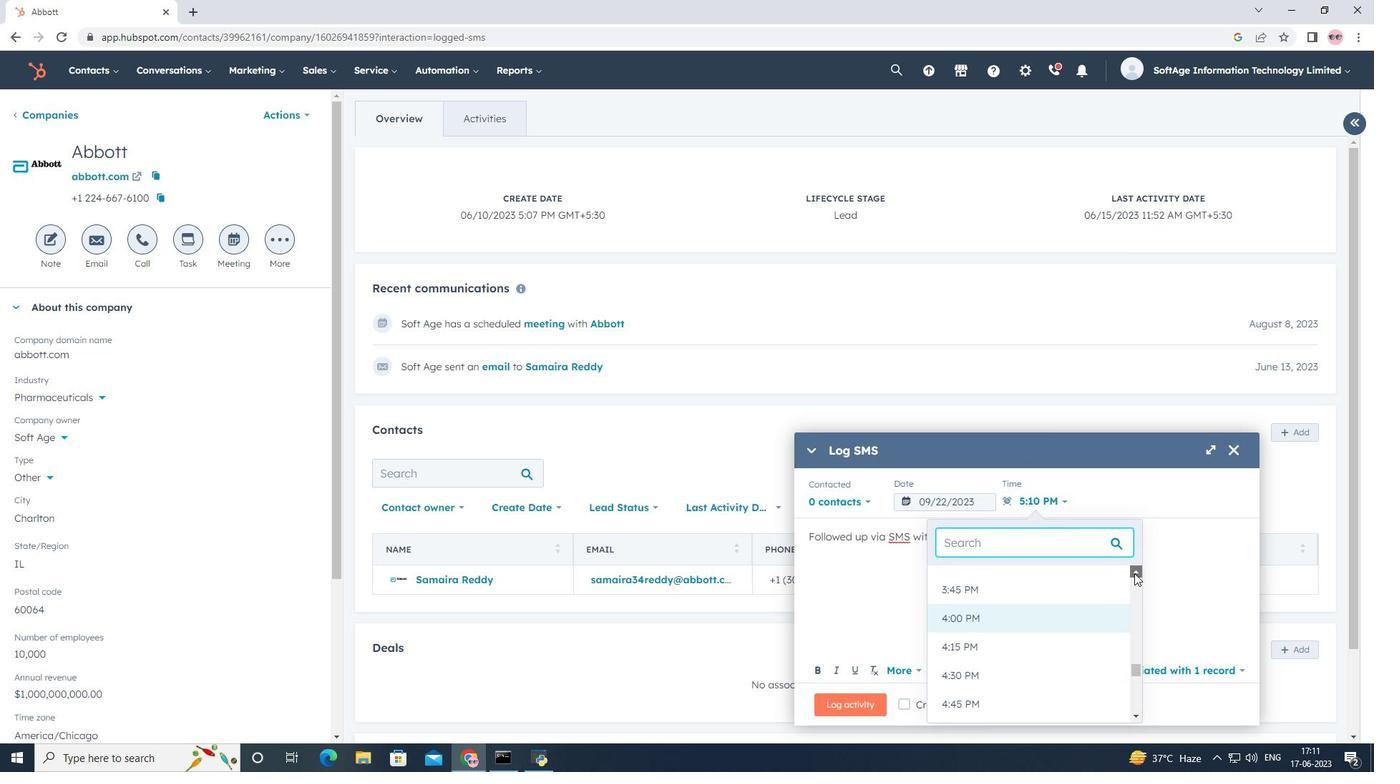 
Action: Mouse pressed left at (1134, 573)
Screenshot: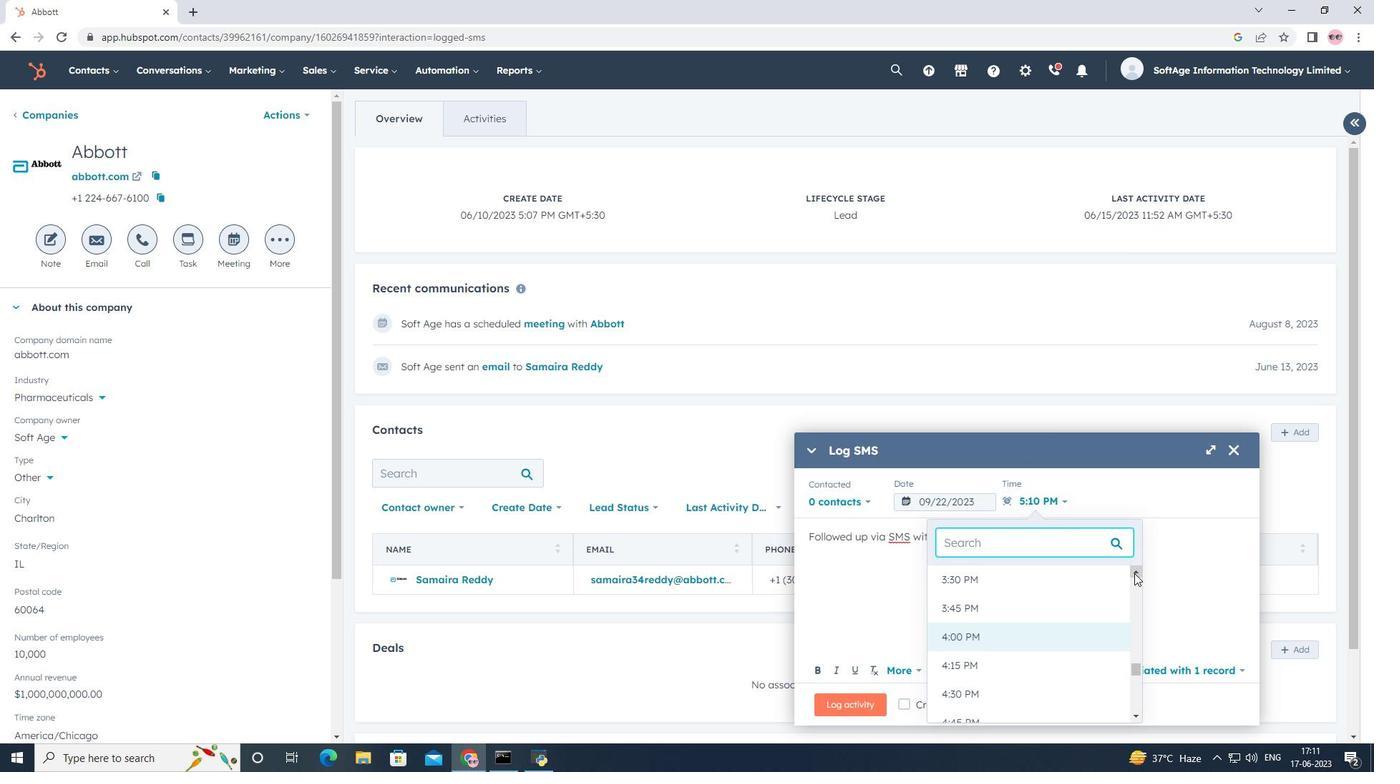 
Action: Mouse pressed left at (1134, 573)
Screenshot: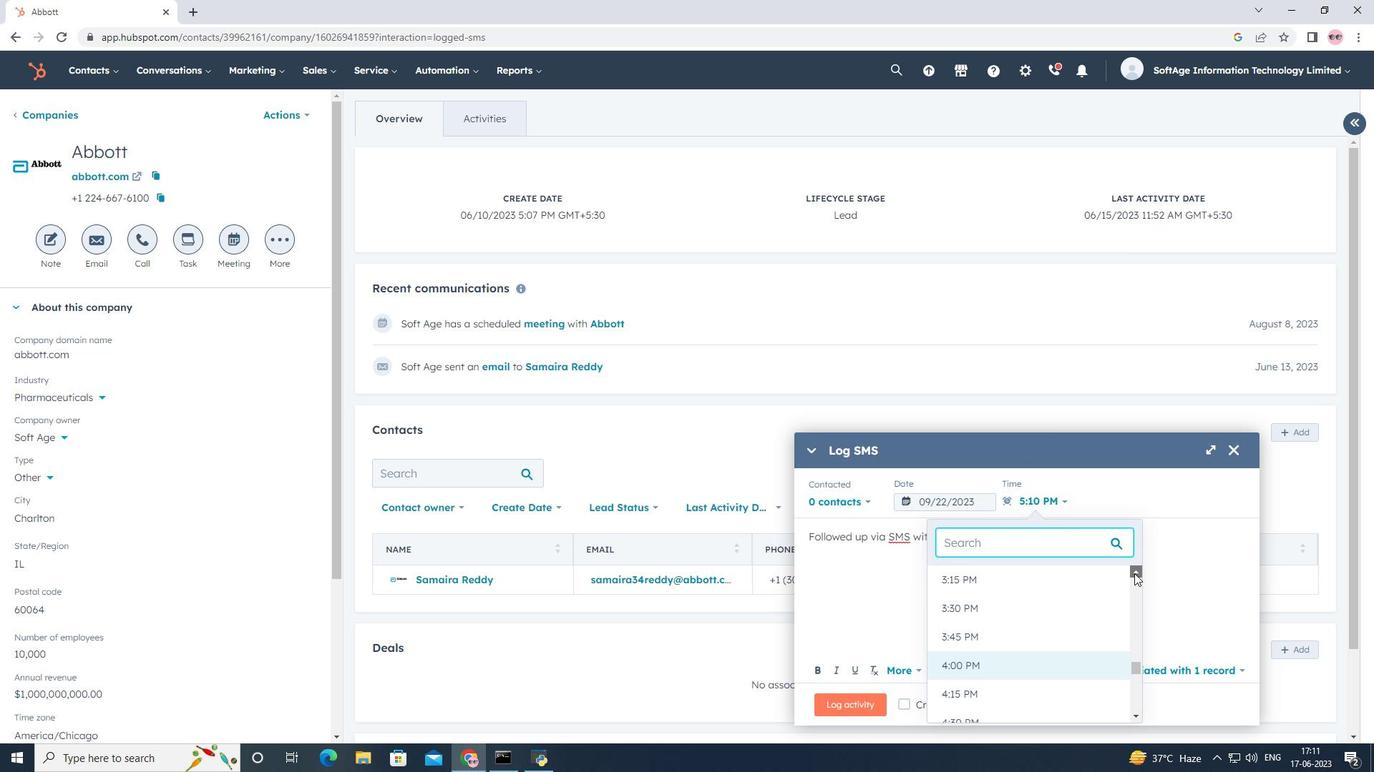 
Action: Mouse pressed left at (1134, 573)
Screenshot: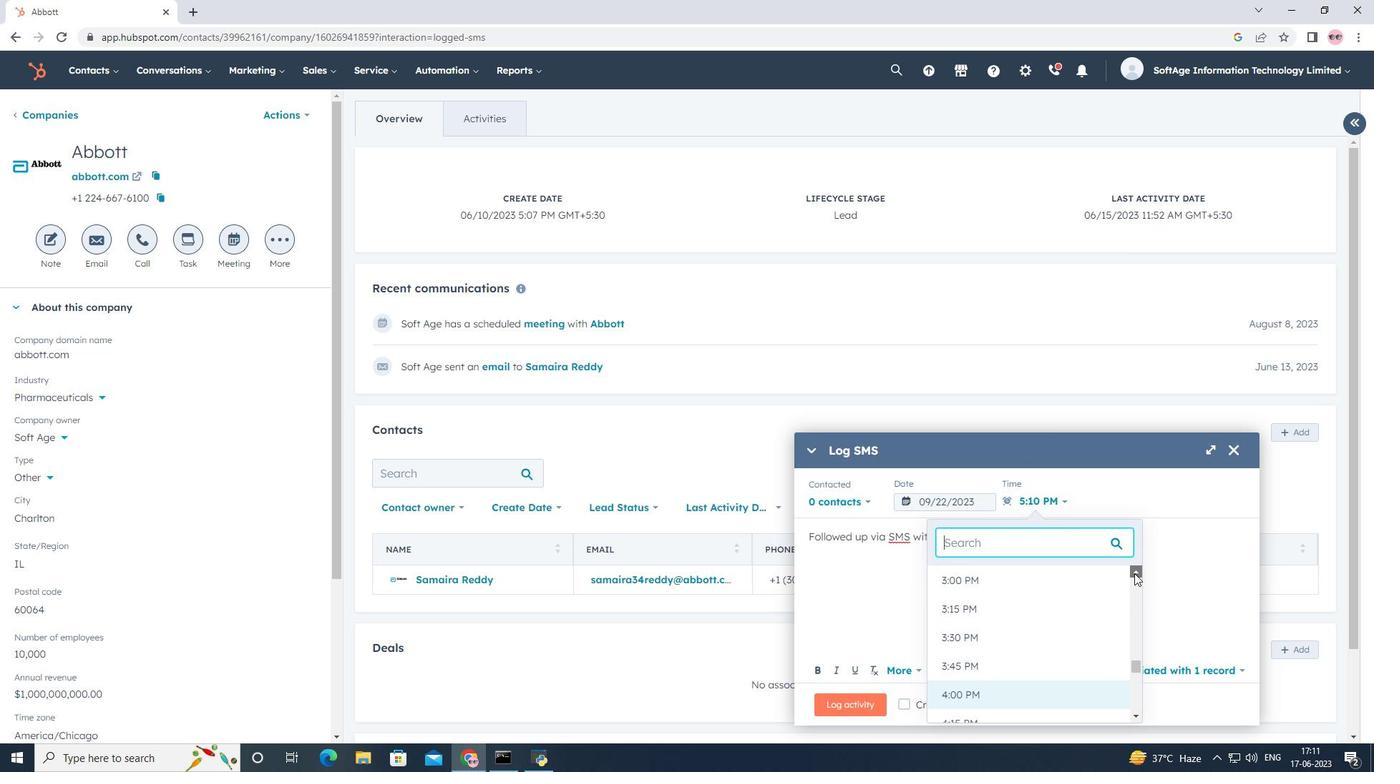 
Action: Mouse pressed left at (1134, 573)
Screenshot: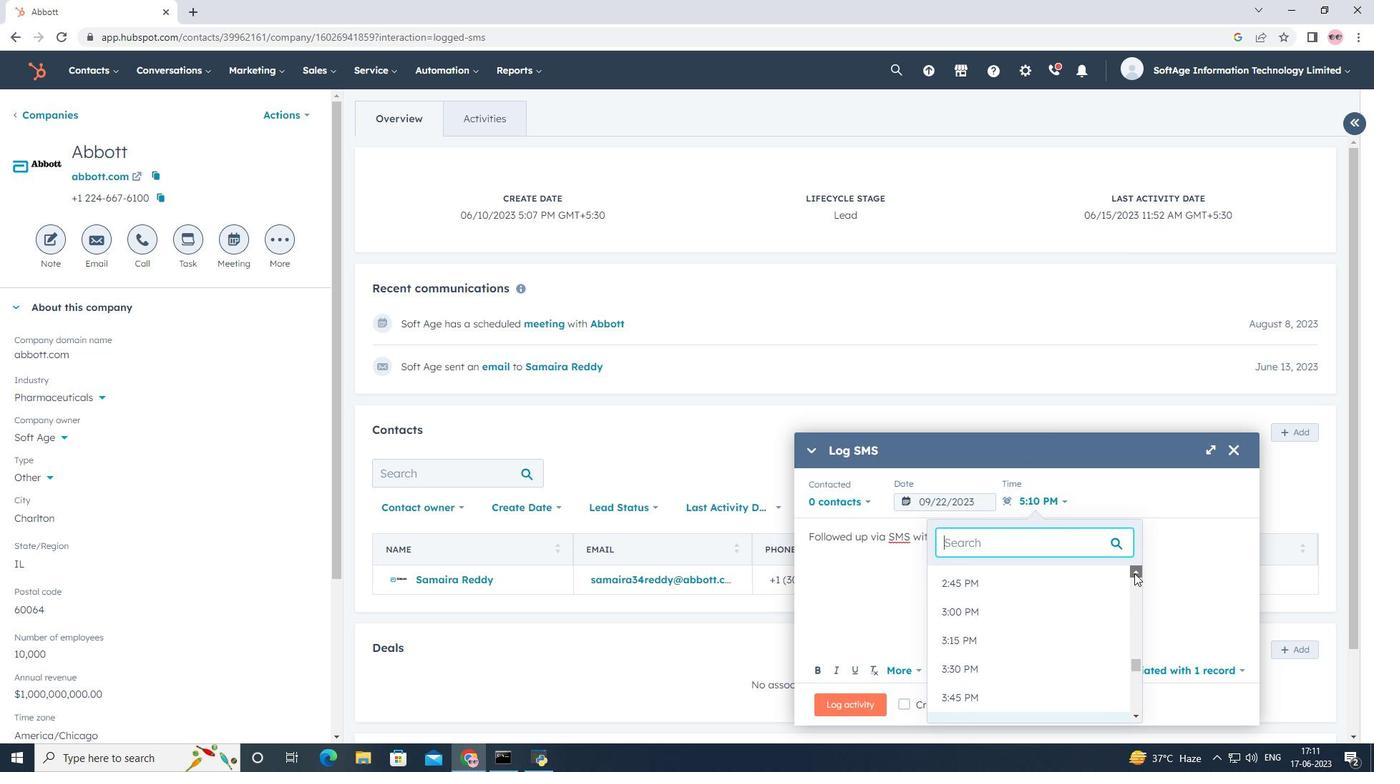 
Action: Mouse pressed left at (1134, 573)
Screenshot: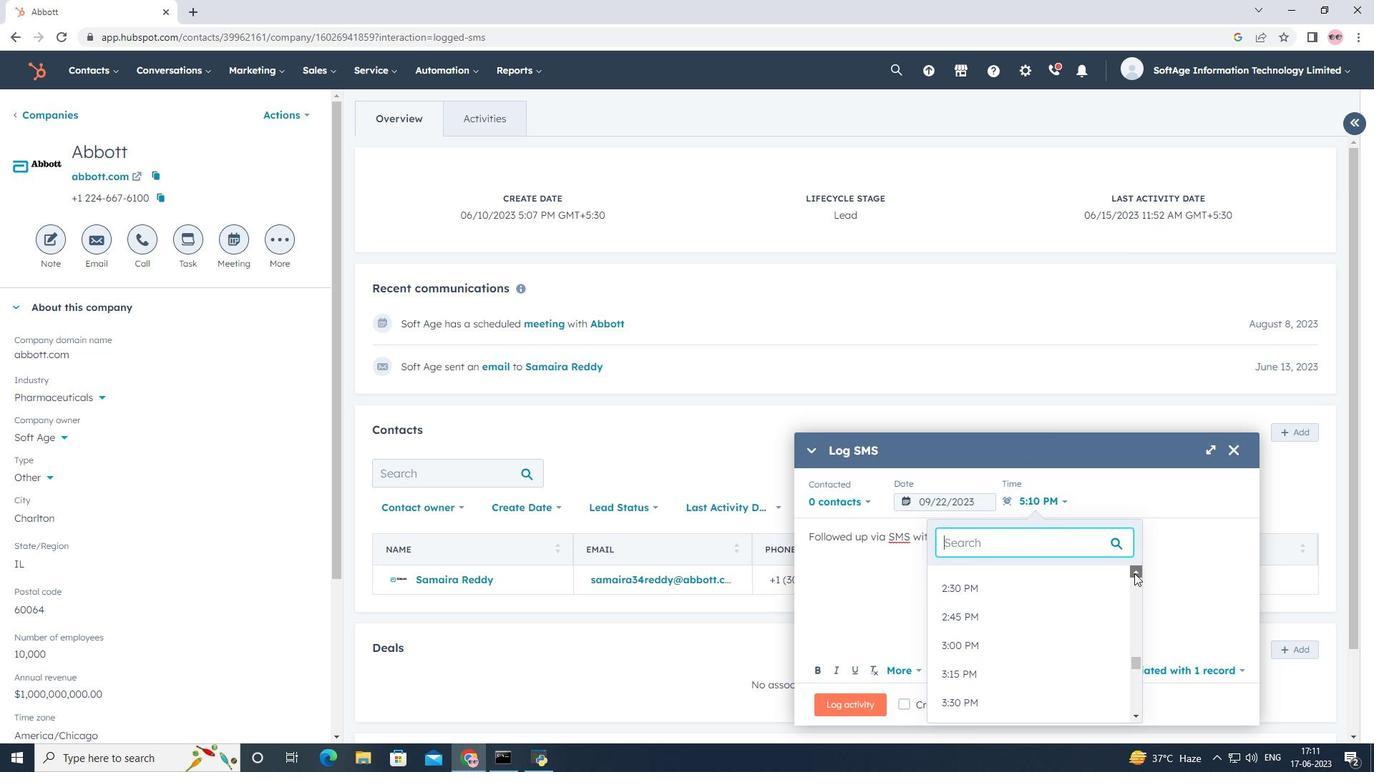 
Action: Mouse pressed left at (1134, 573)
Screenshot: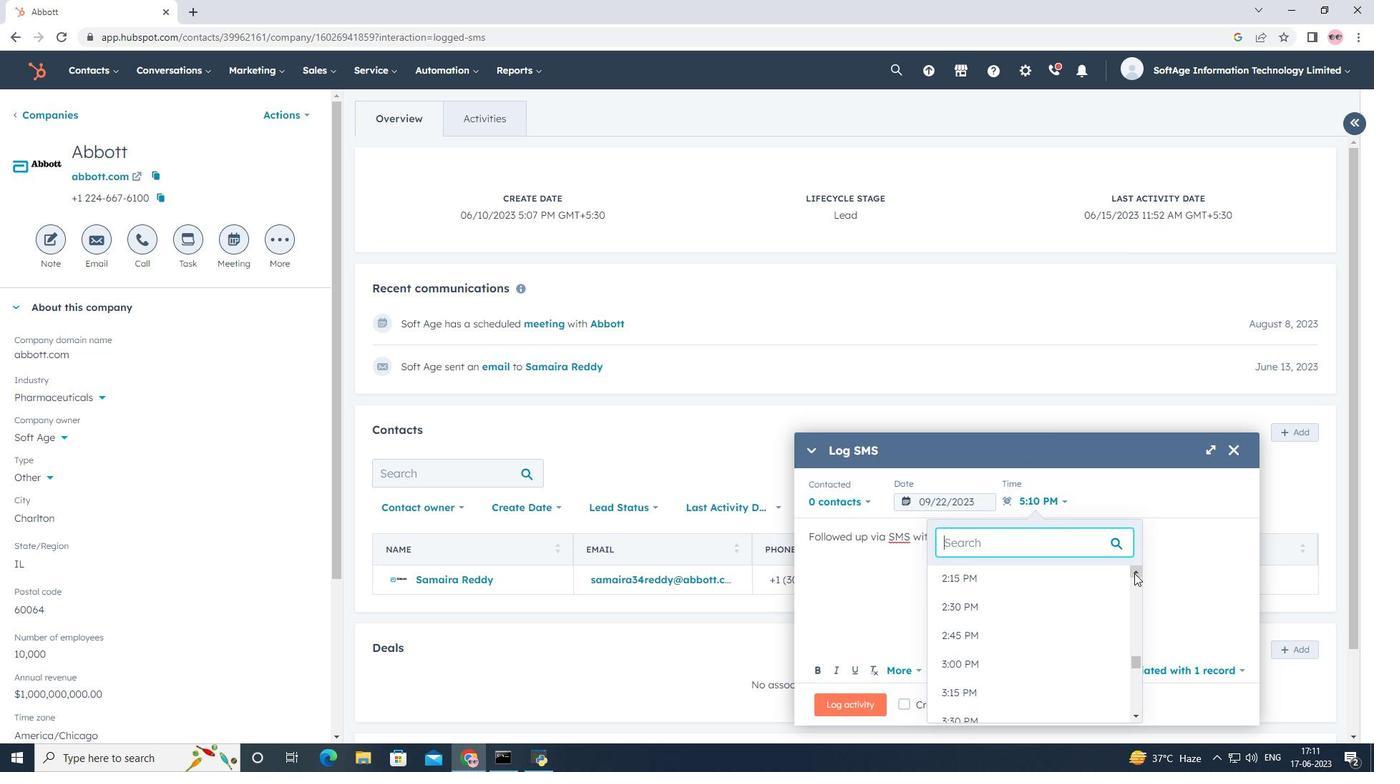 
Action: Mouse pressed left at (1134, 573)
Screenshot: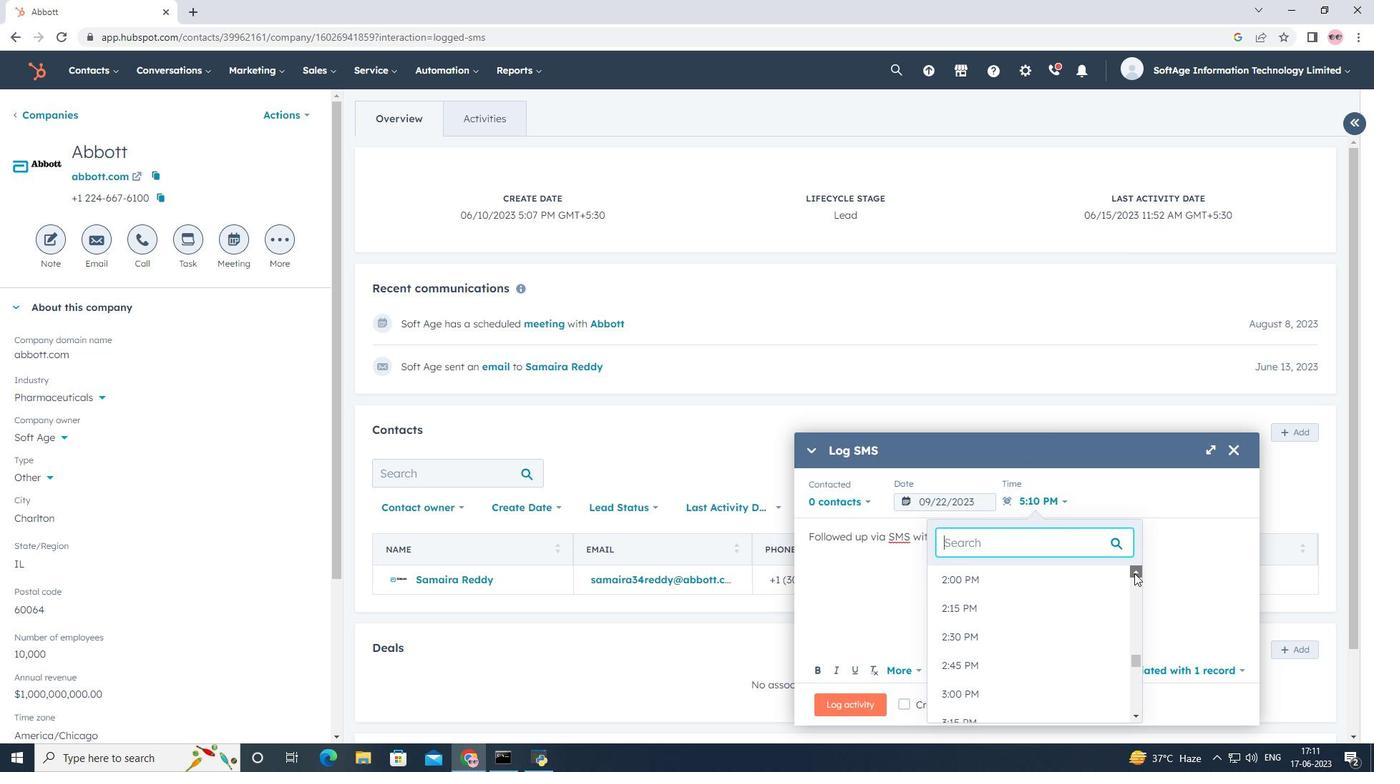 
Action: Mouse pressed left at (1134, 573)
Screenshot: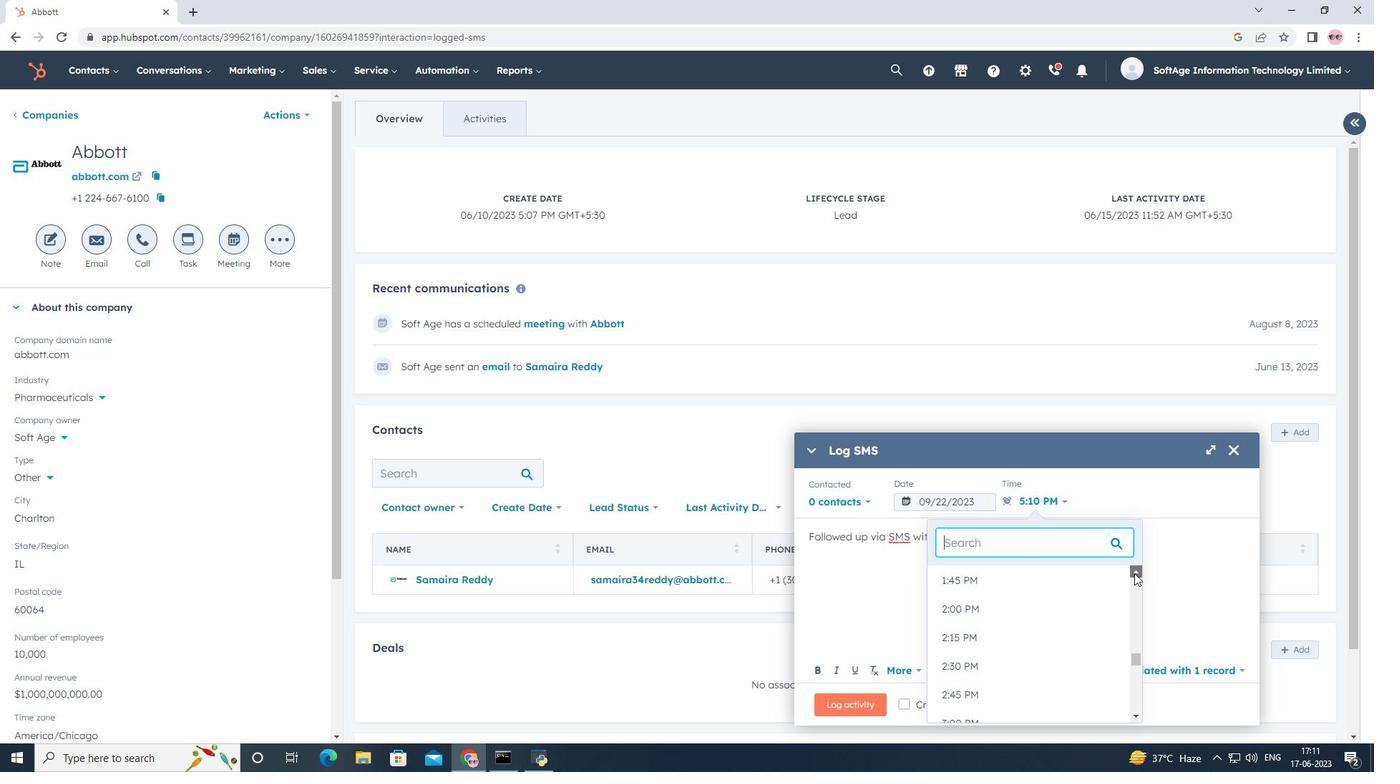 
Action: Mouse moved to (1135, 573)
Screenshot: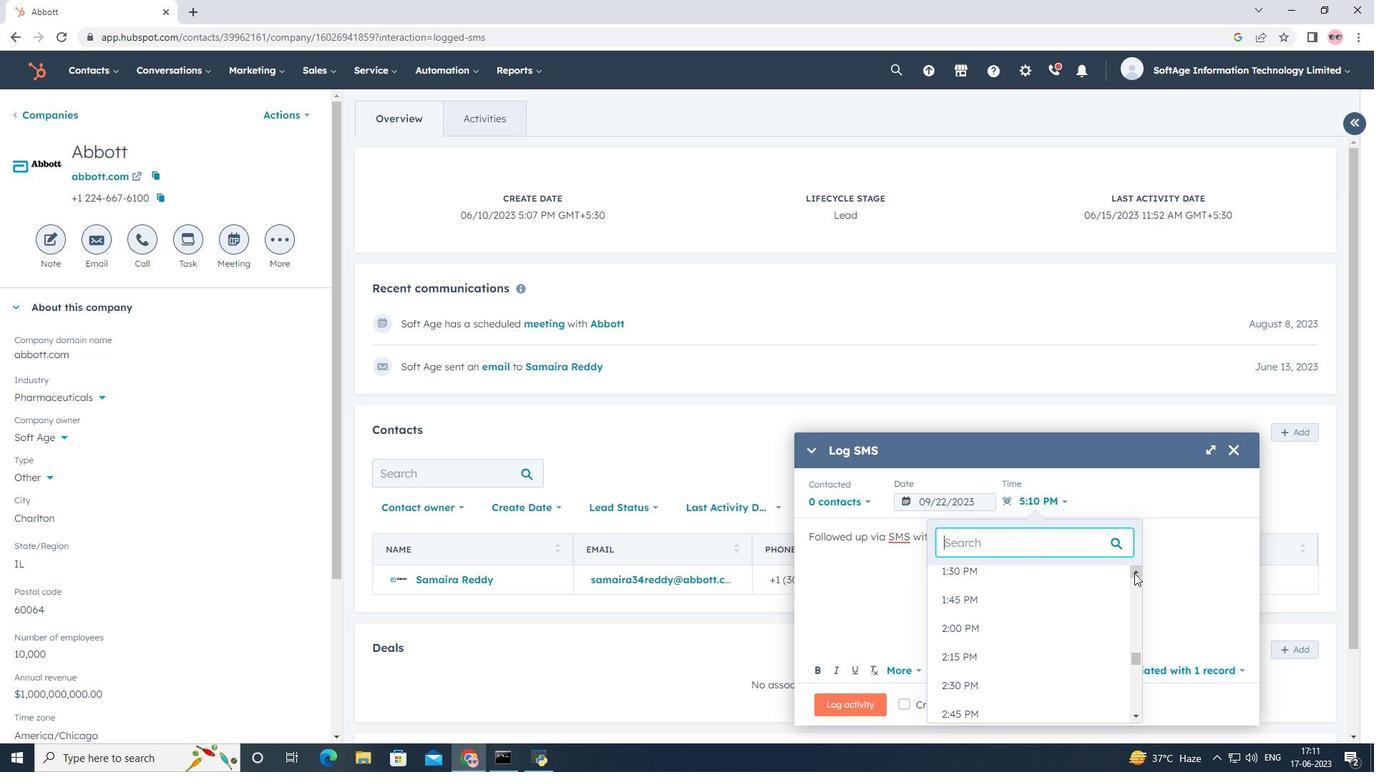
Action: Mouse pressed left at (1135, 573)
Screenshot: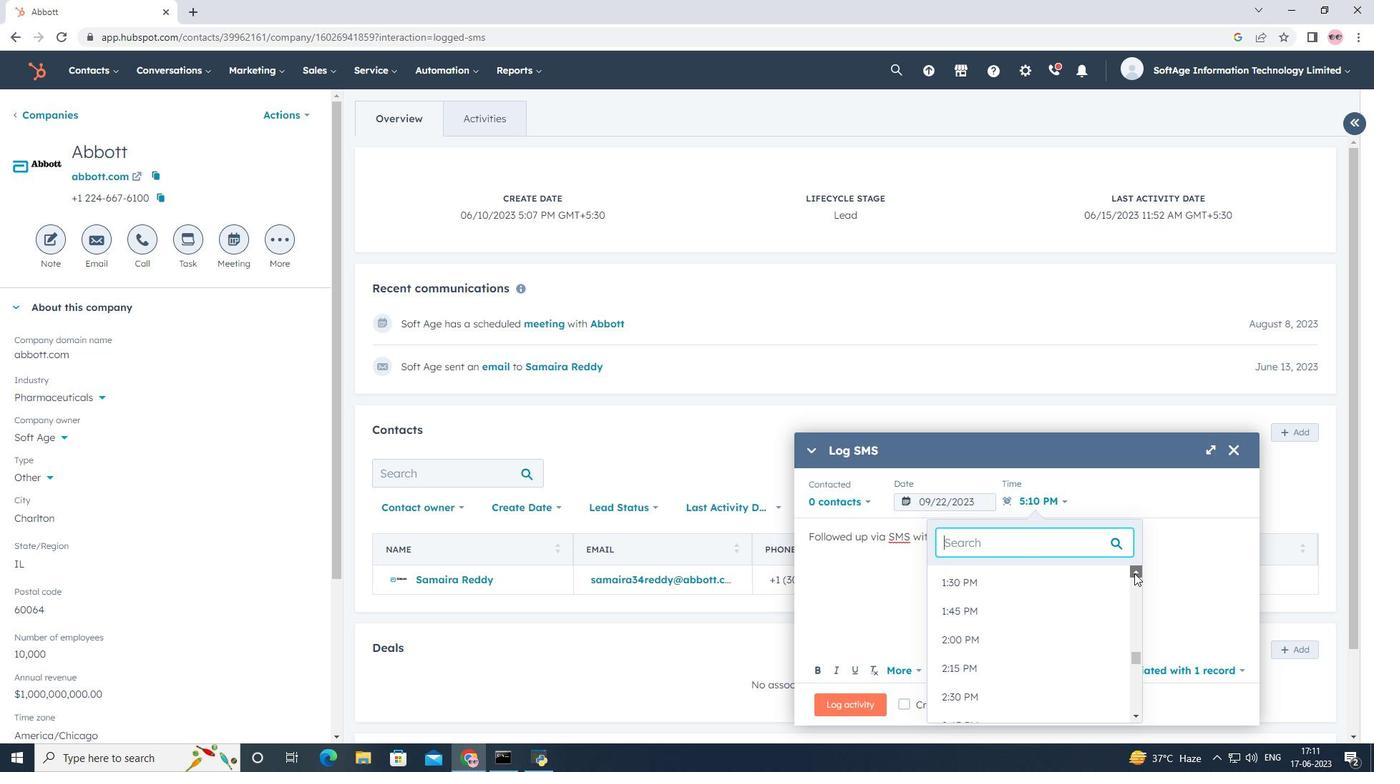 
Action: Mouse pressed left at (1135, 573)
Screenshot: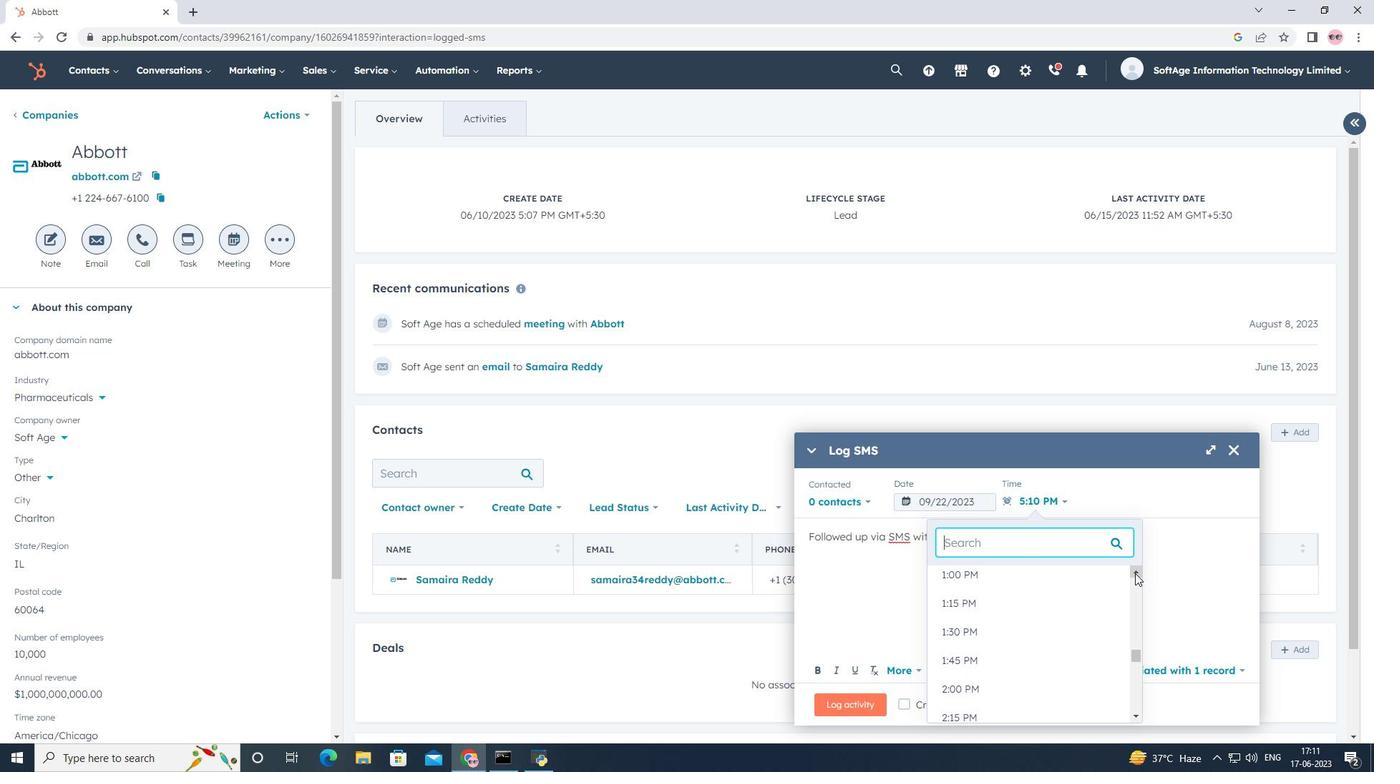 
Action: Mouse pressed left at (1135, 573)
Screenshot: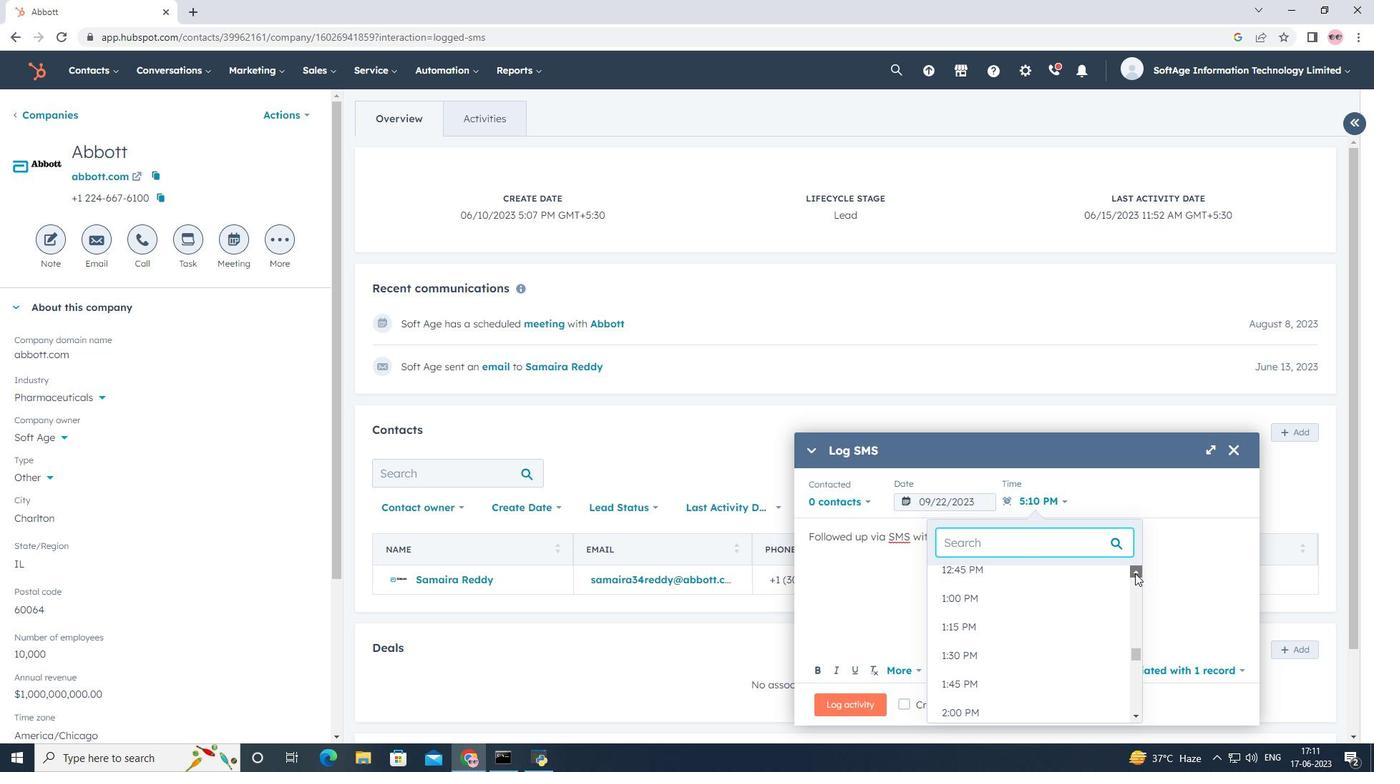 
Action: Mouse pressed left at (1135, 573)
Screenshot: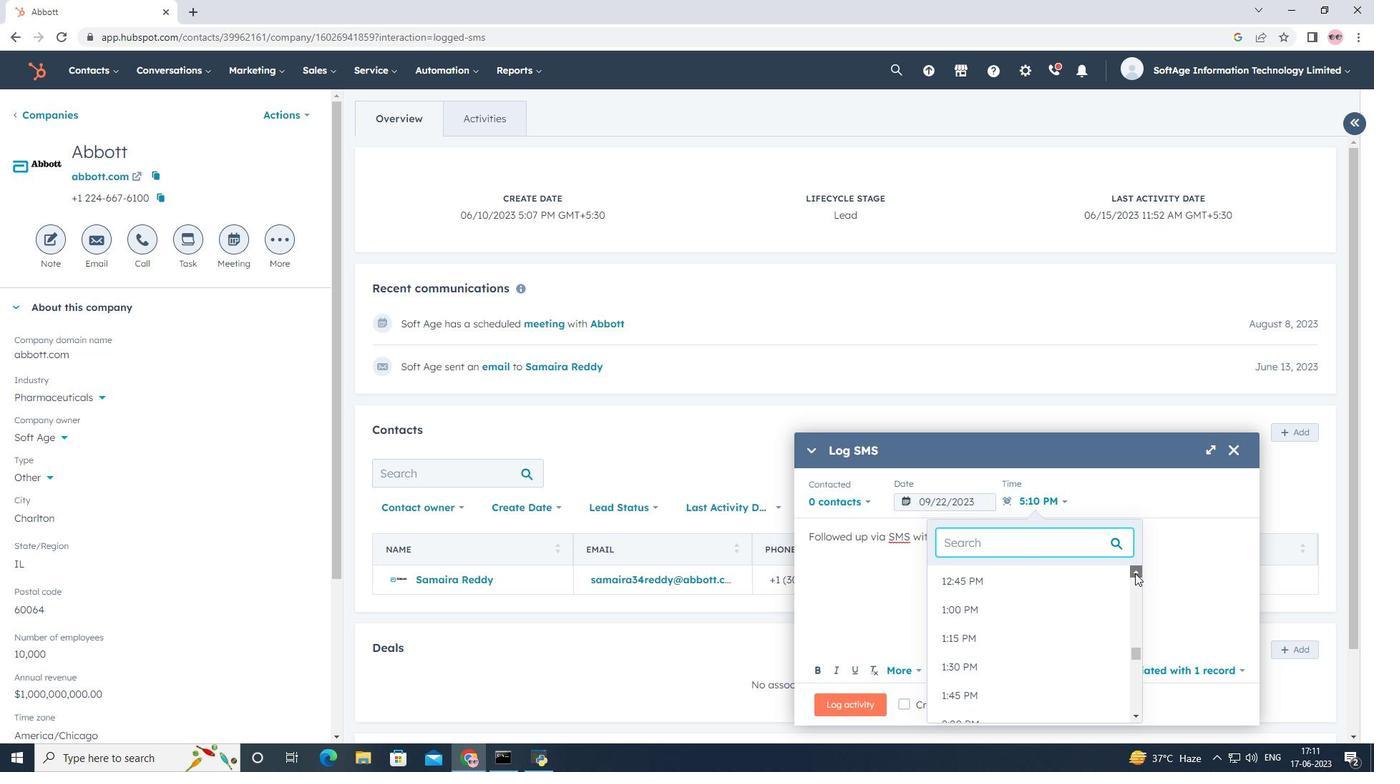
Action: Mouse pressed left at (1135, 573)
Screenshot: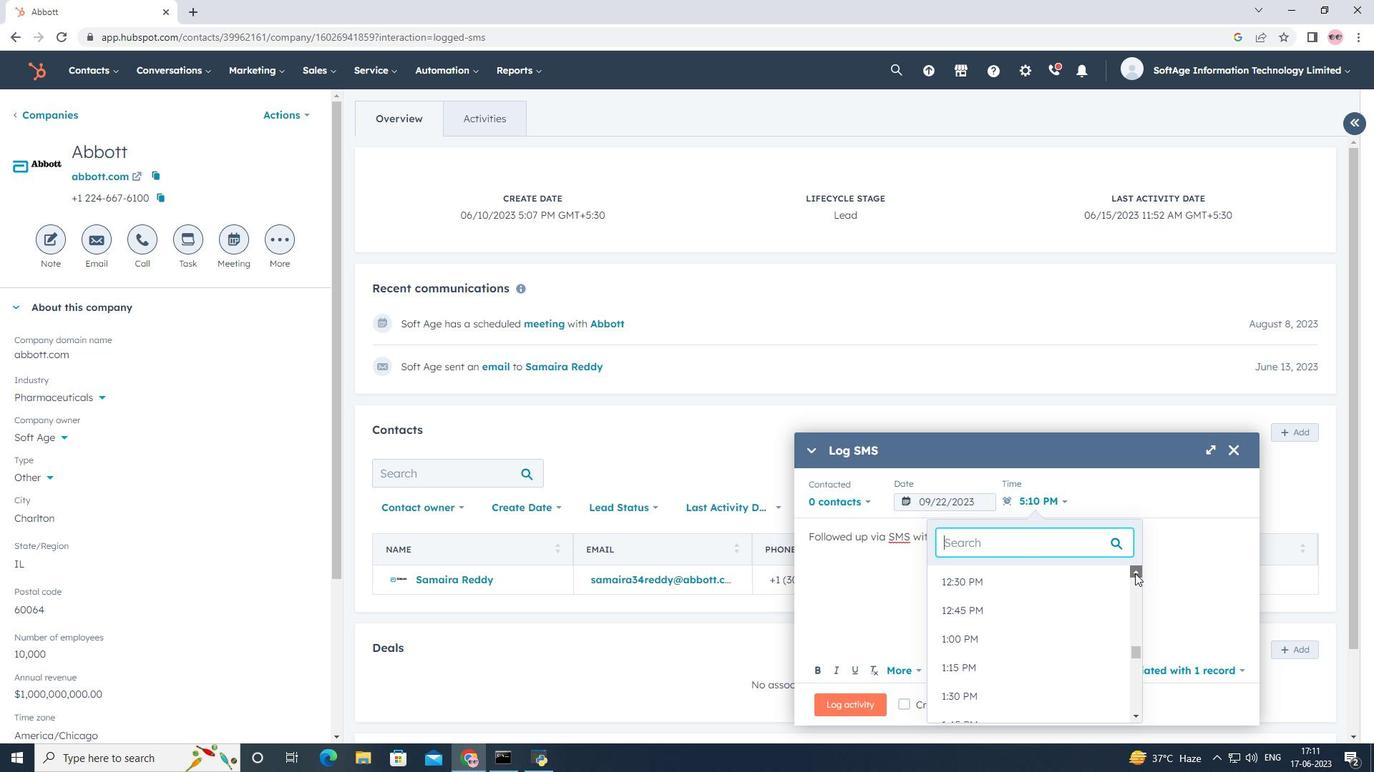 
Action: Mouse pressed left at (1135, 573)
Screenshot: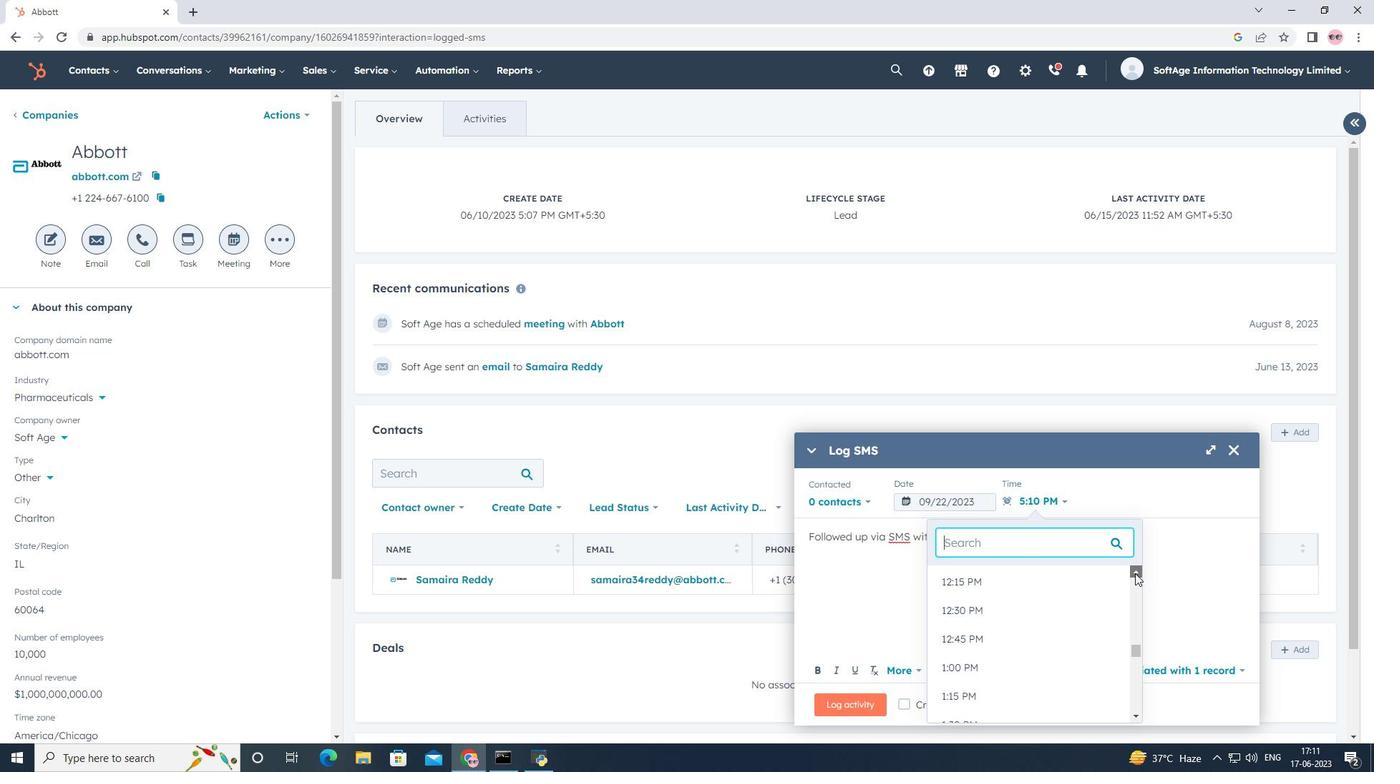 
Action: Mouse pressed left at (1135, 573)
Screenshot: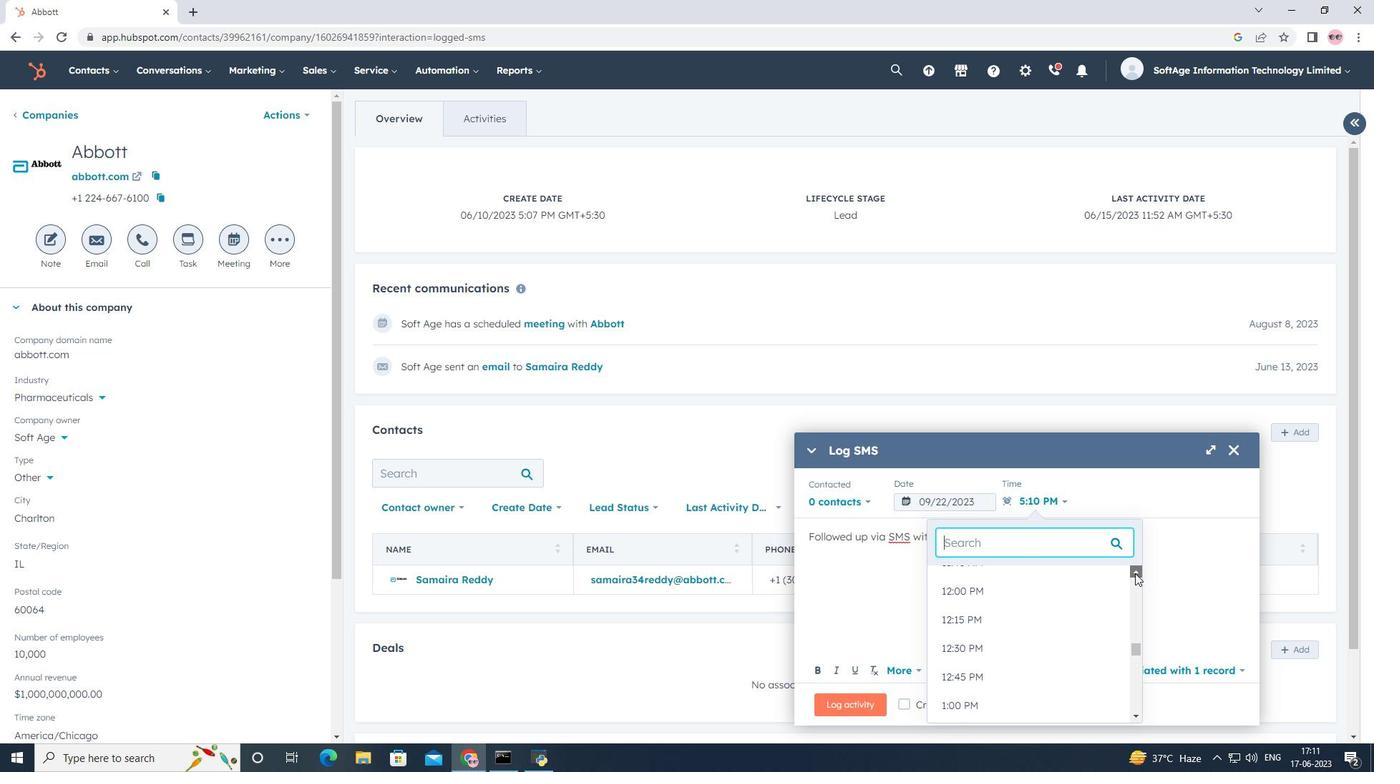 
Action: Mouse pressed left at (1135, 573)
Screenshot: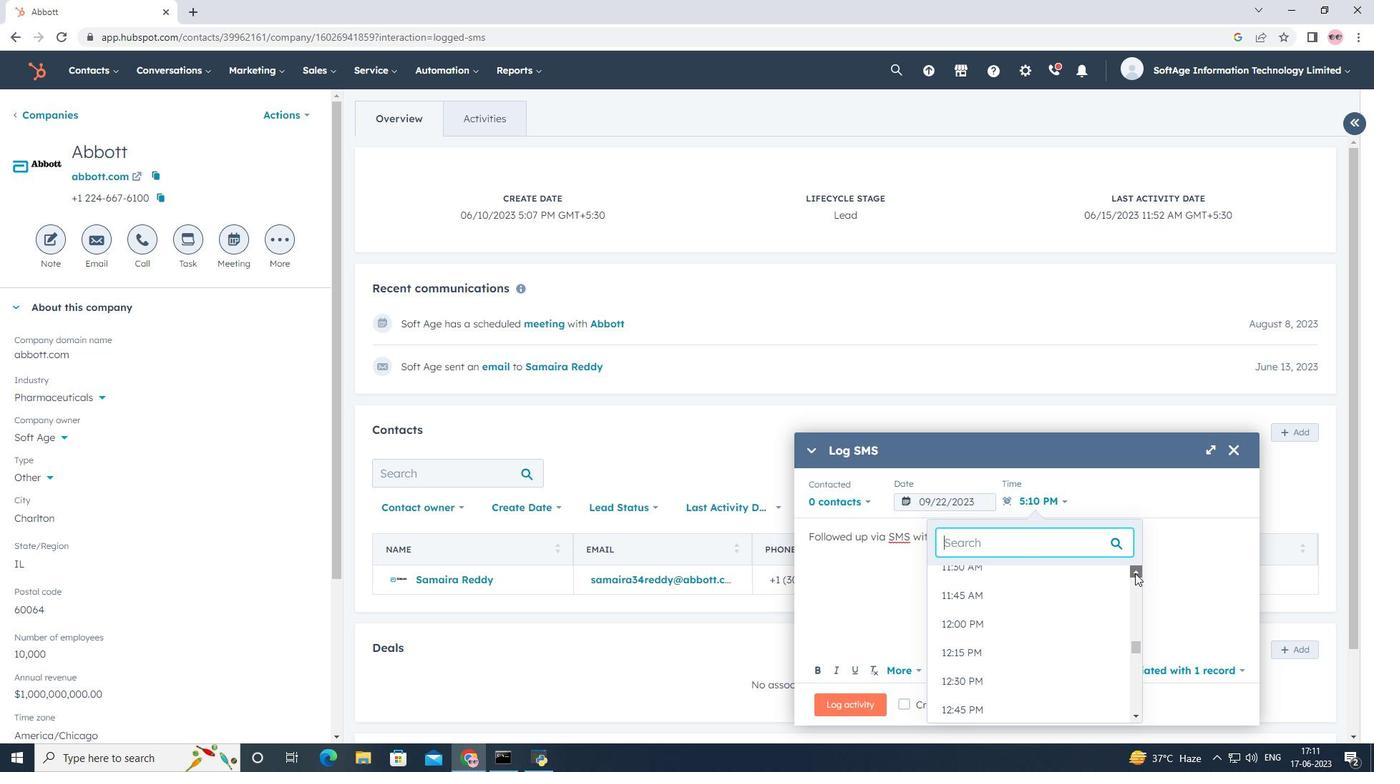 
Action: Mouse pressed left at (1135, 573)
Screenshot: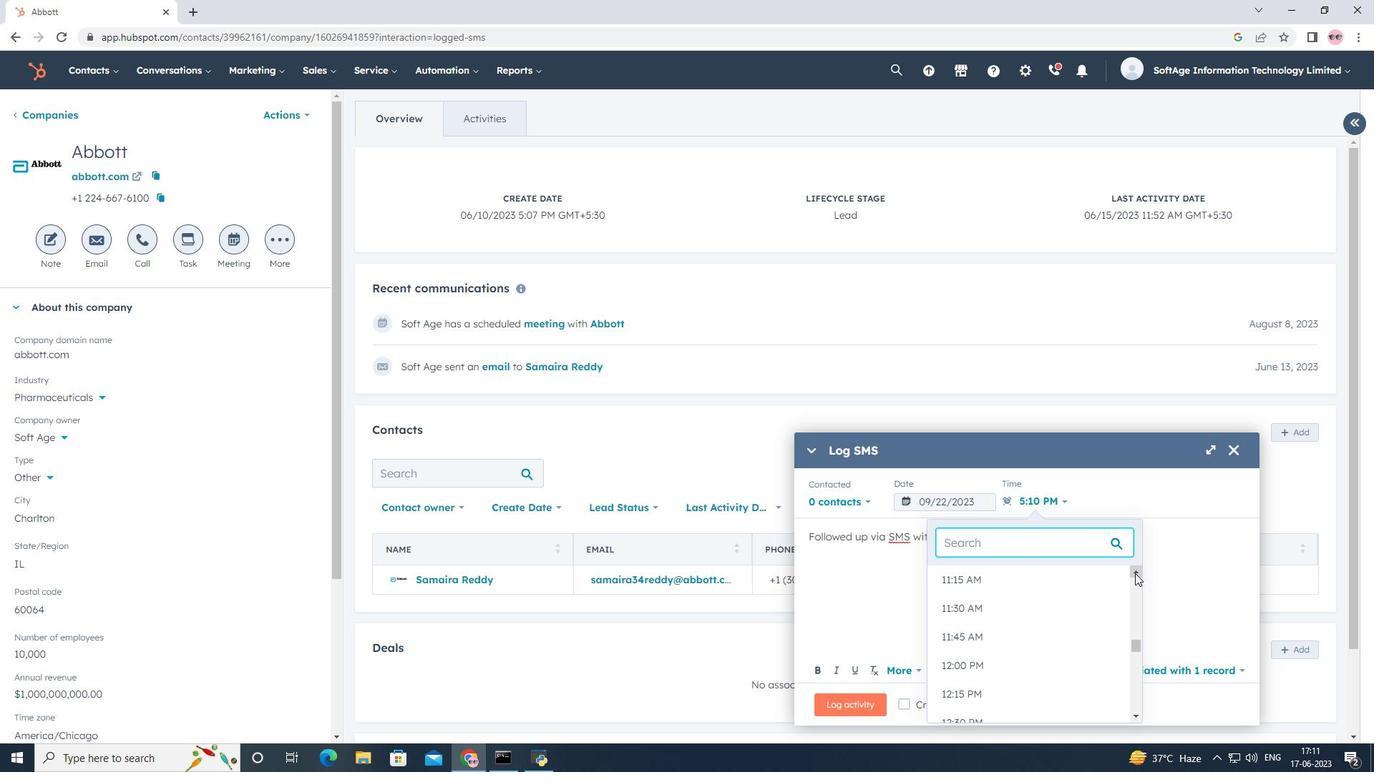 
Action: Mouse pressed left at (1135, 573)
Screenshot: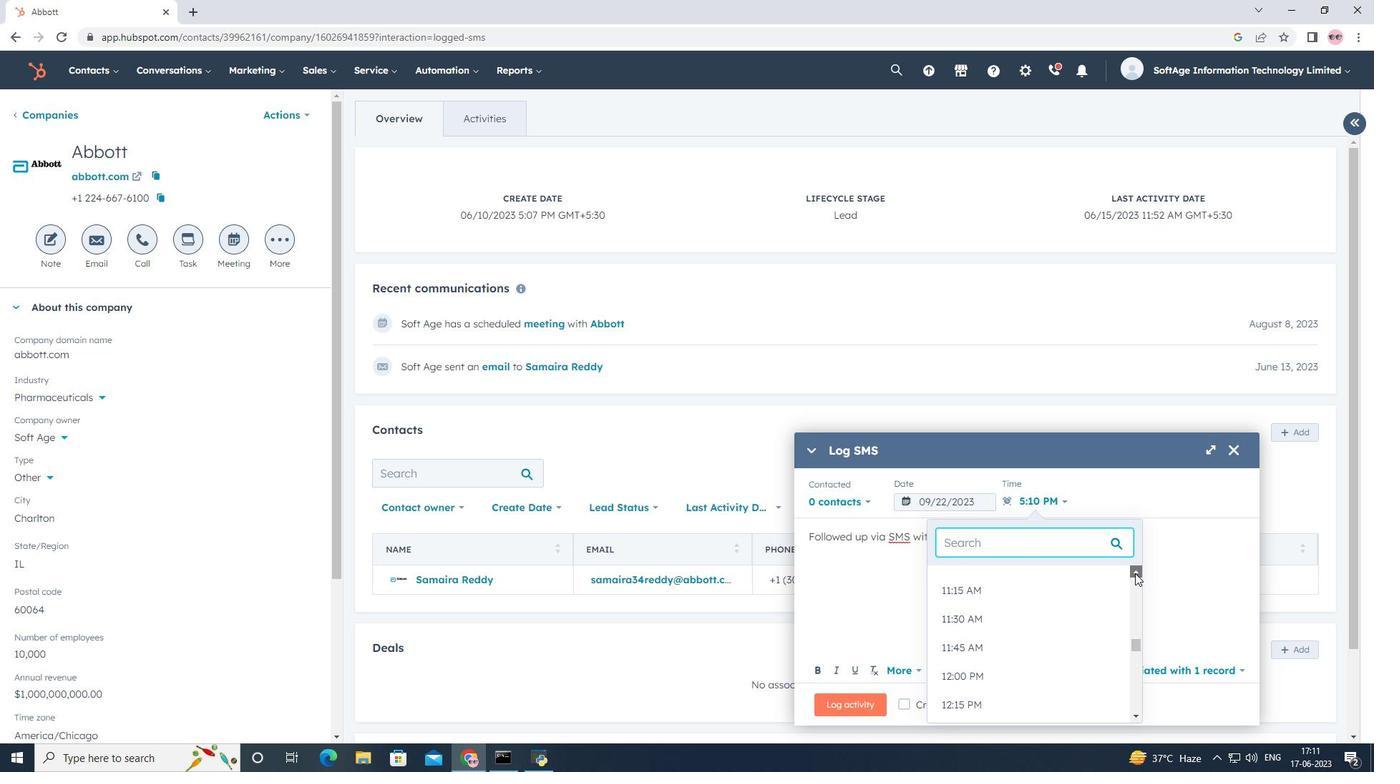 
Action: Mouse moved to (956, 614)
Screenshot: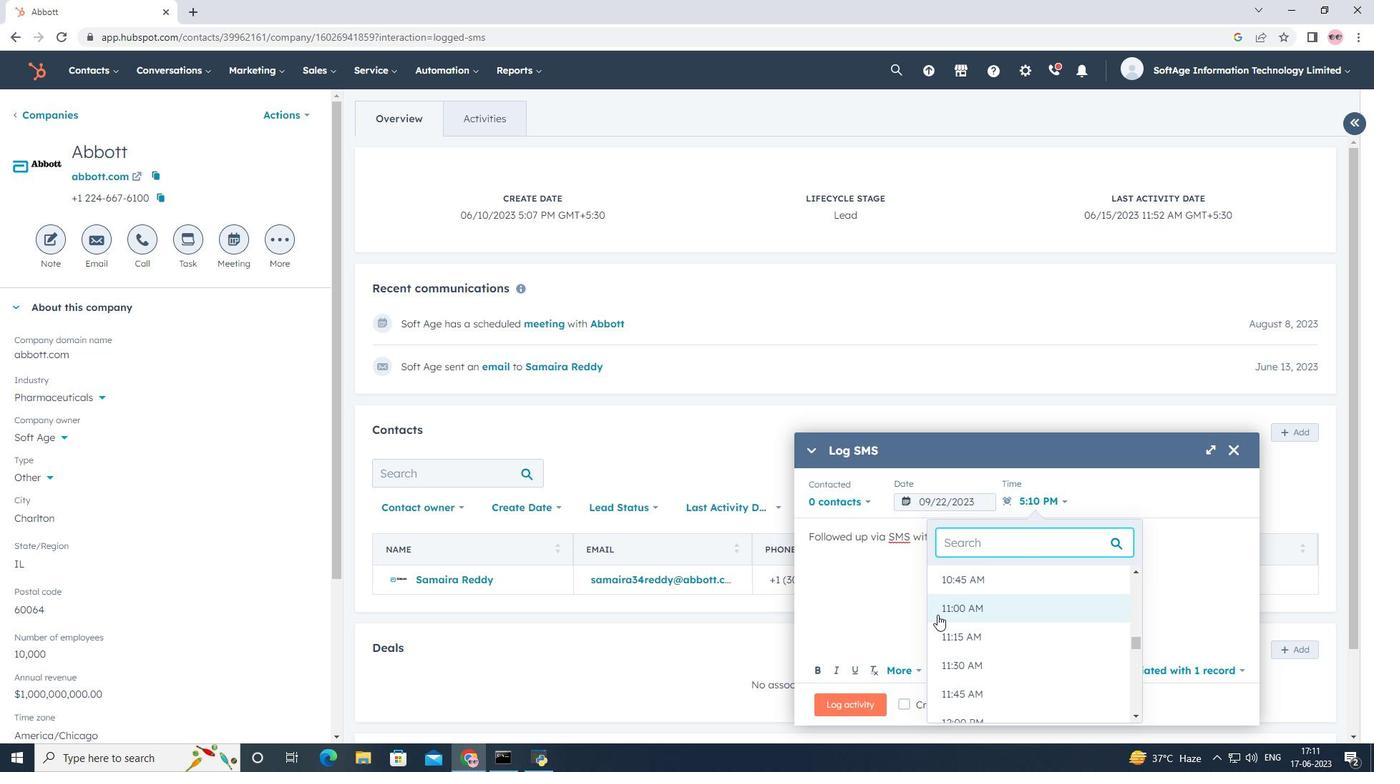 
Action: Mouse pressed left at (956, 614)
Screenshot: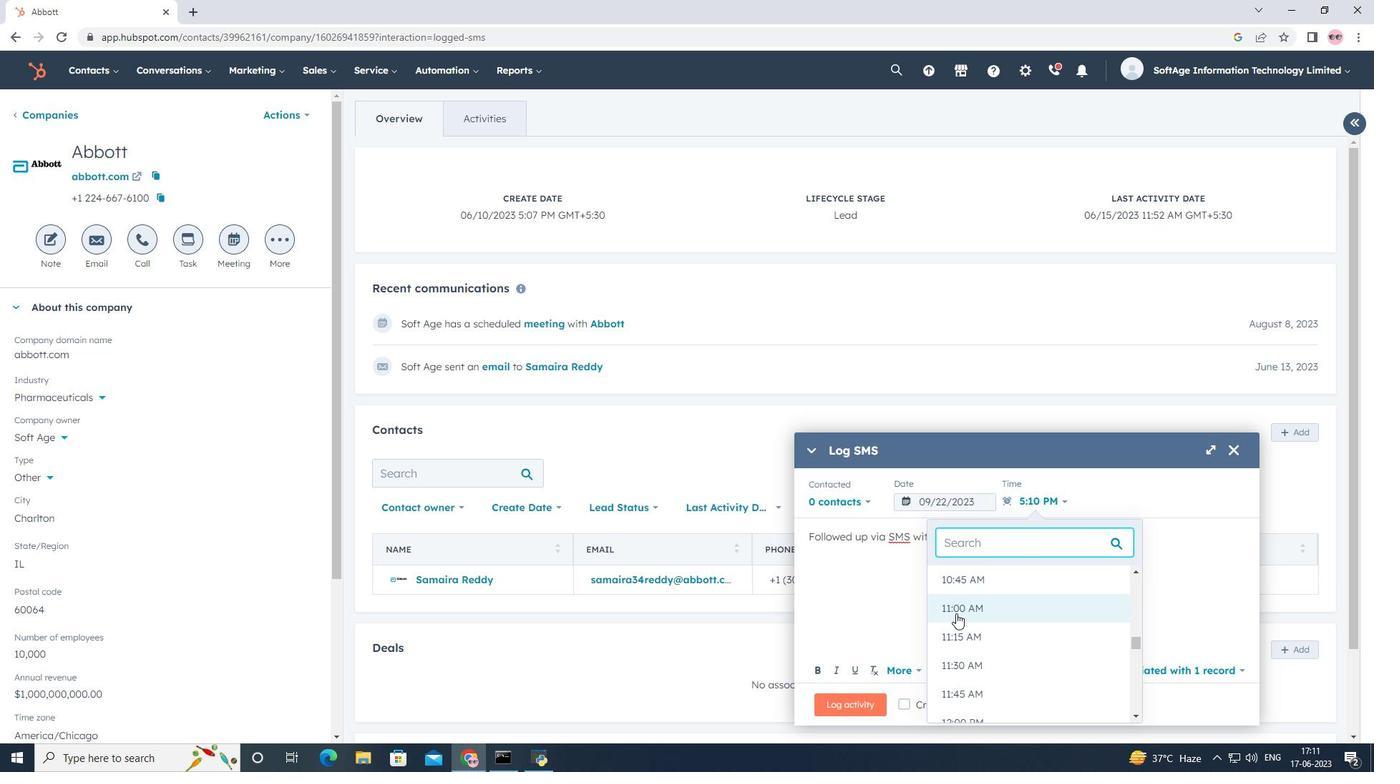 
Action: Mouse moved to (859, 500)
Screenshot: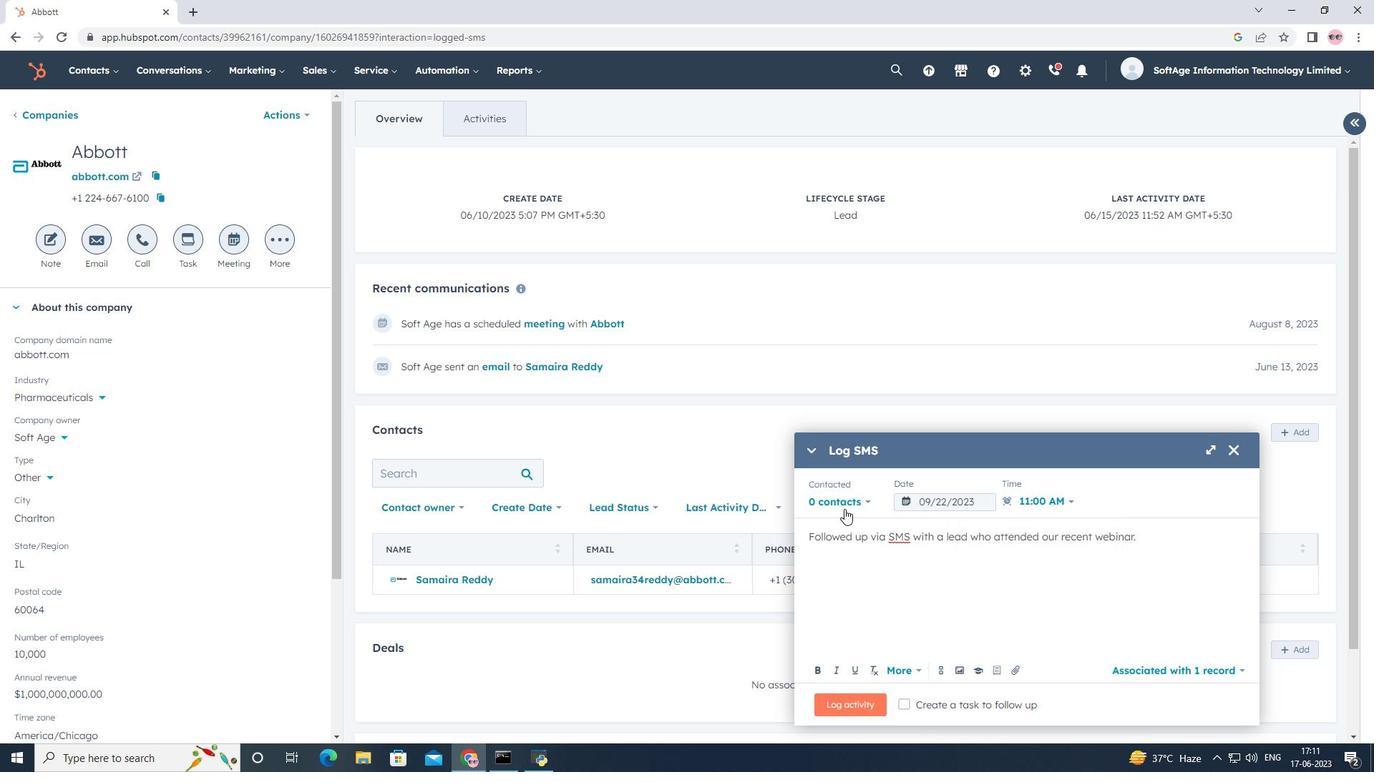 
Action: Mouse pressed left at (859, 500)
Screenshot: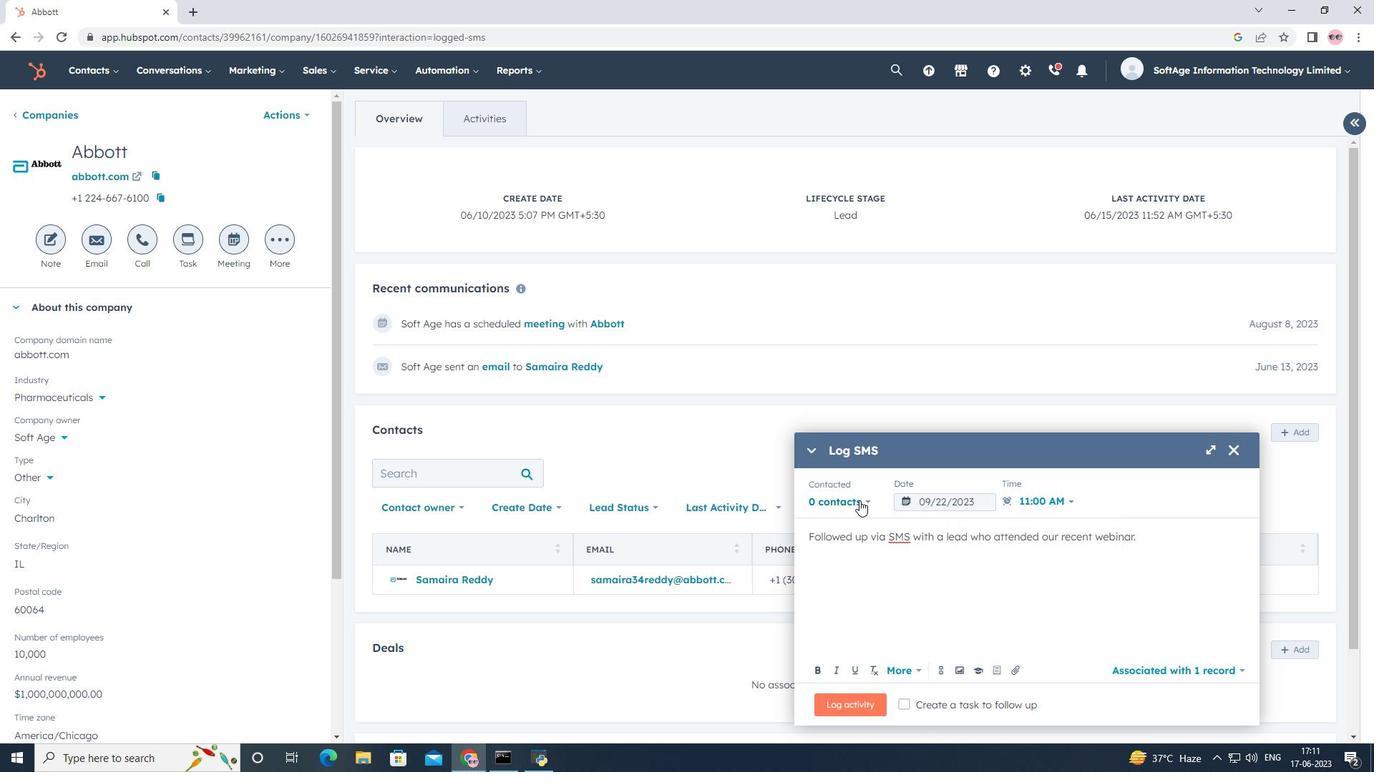 
Action: Mouse moved to (879, 572)
Screenshot: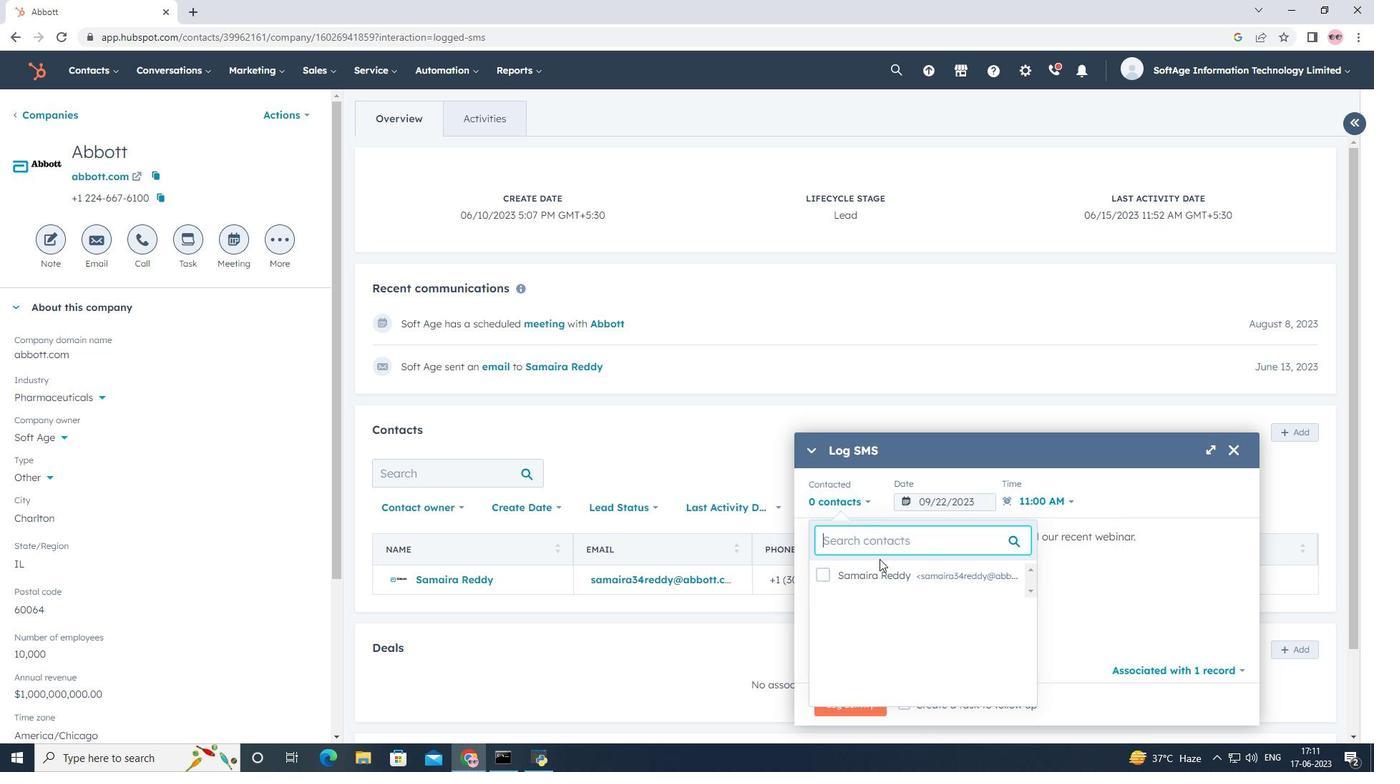 
Action: Mouse pressed left at (879, 572)
Screenshot: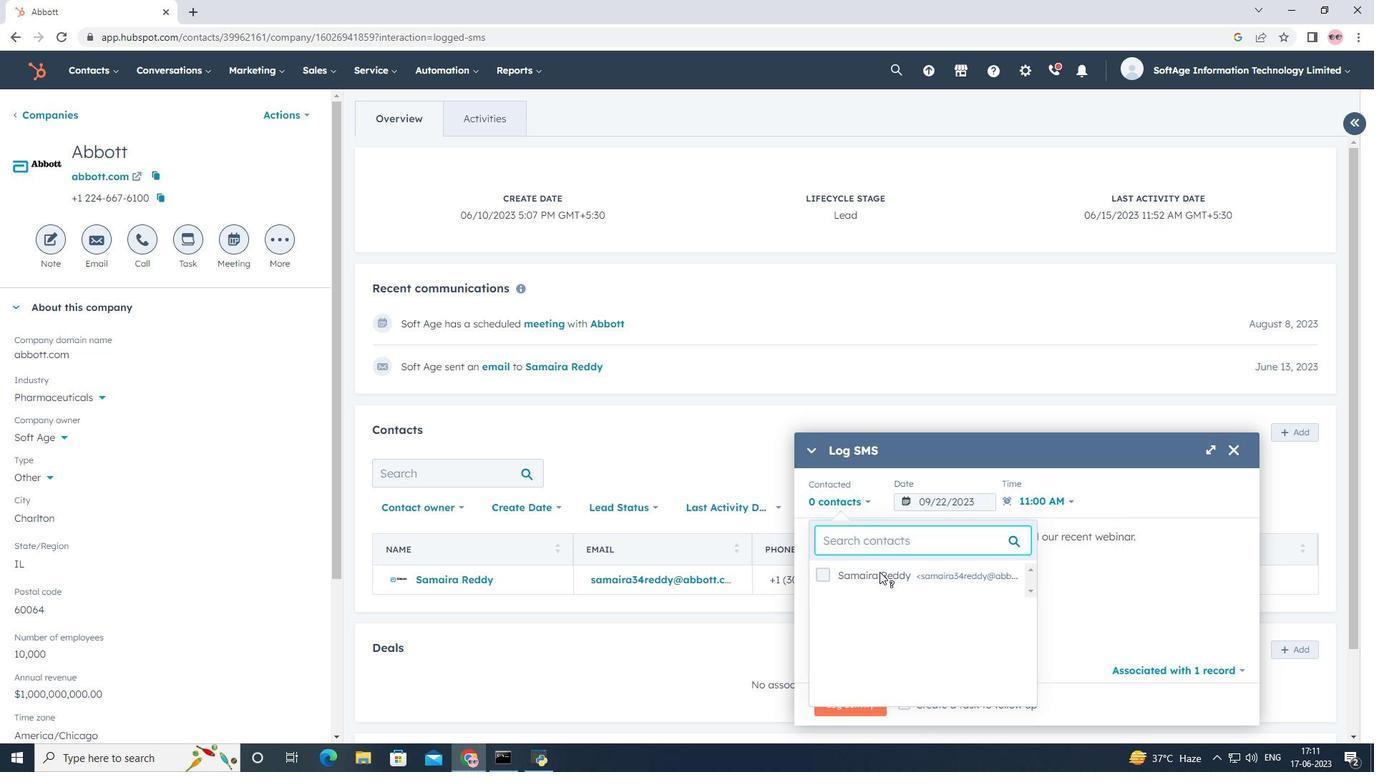 
Action: Mouse moved to (1099, 600)
Screenshot: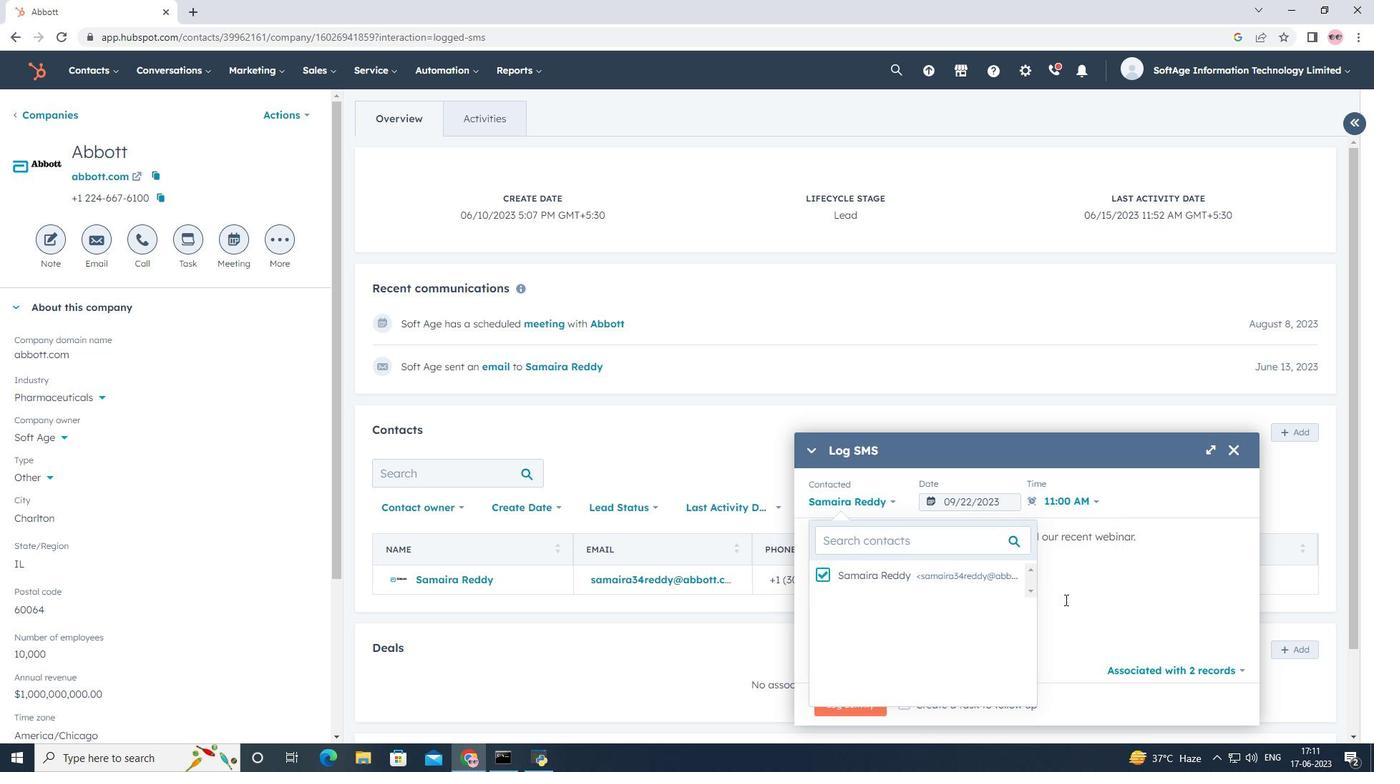 
Action: Mouse pressed left at (1099, 600)
Screenshot: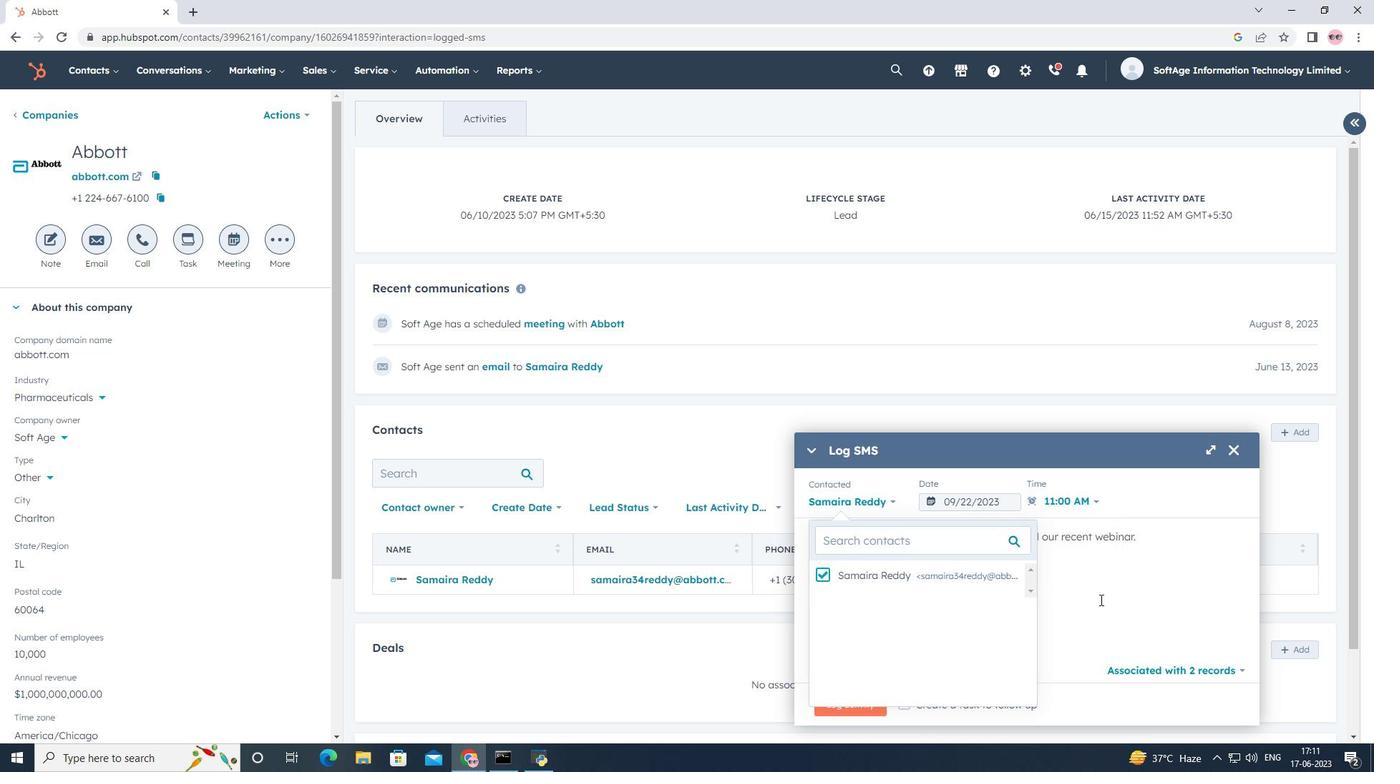 
Action: Mouse moved to (858, 709)
Screenshot: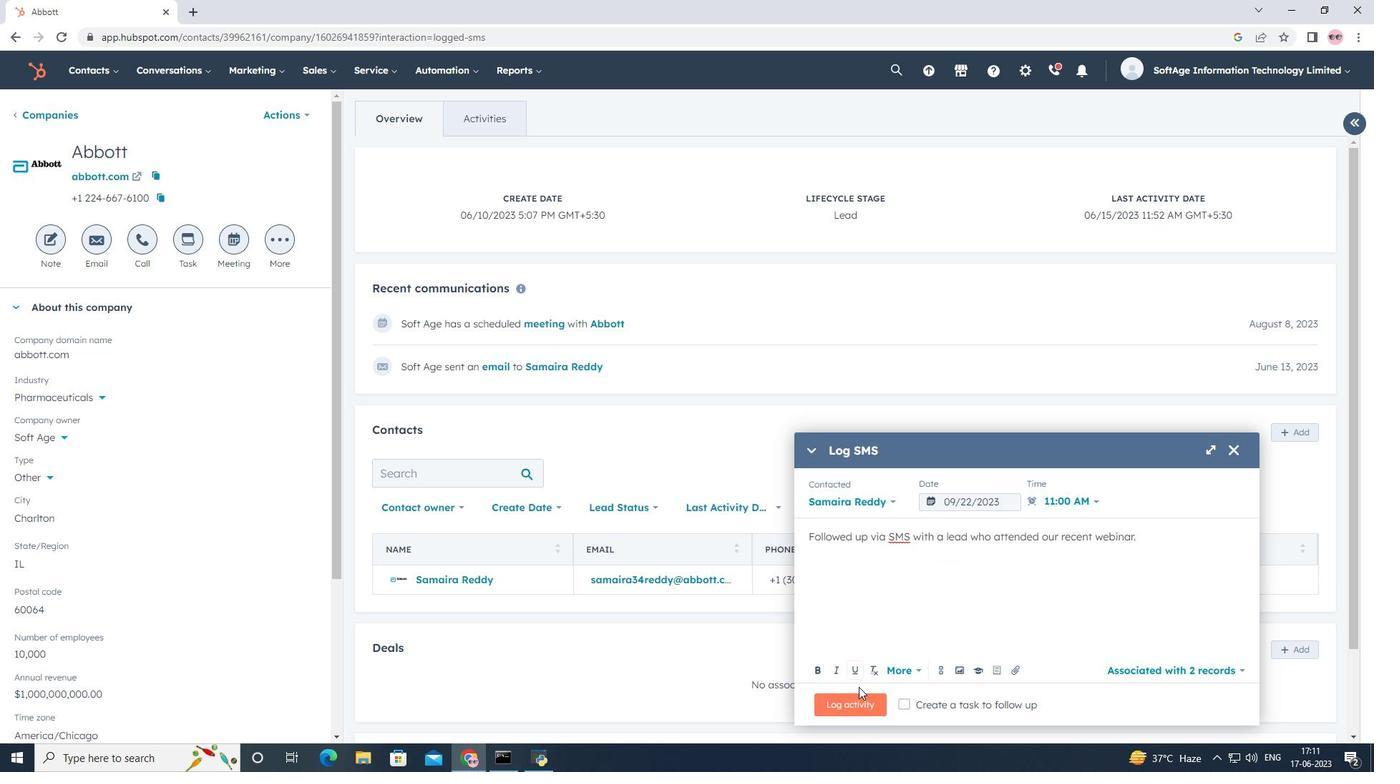 
Action: Mouse pressed left at (858, 709)
Screenshot: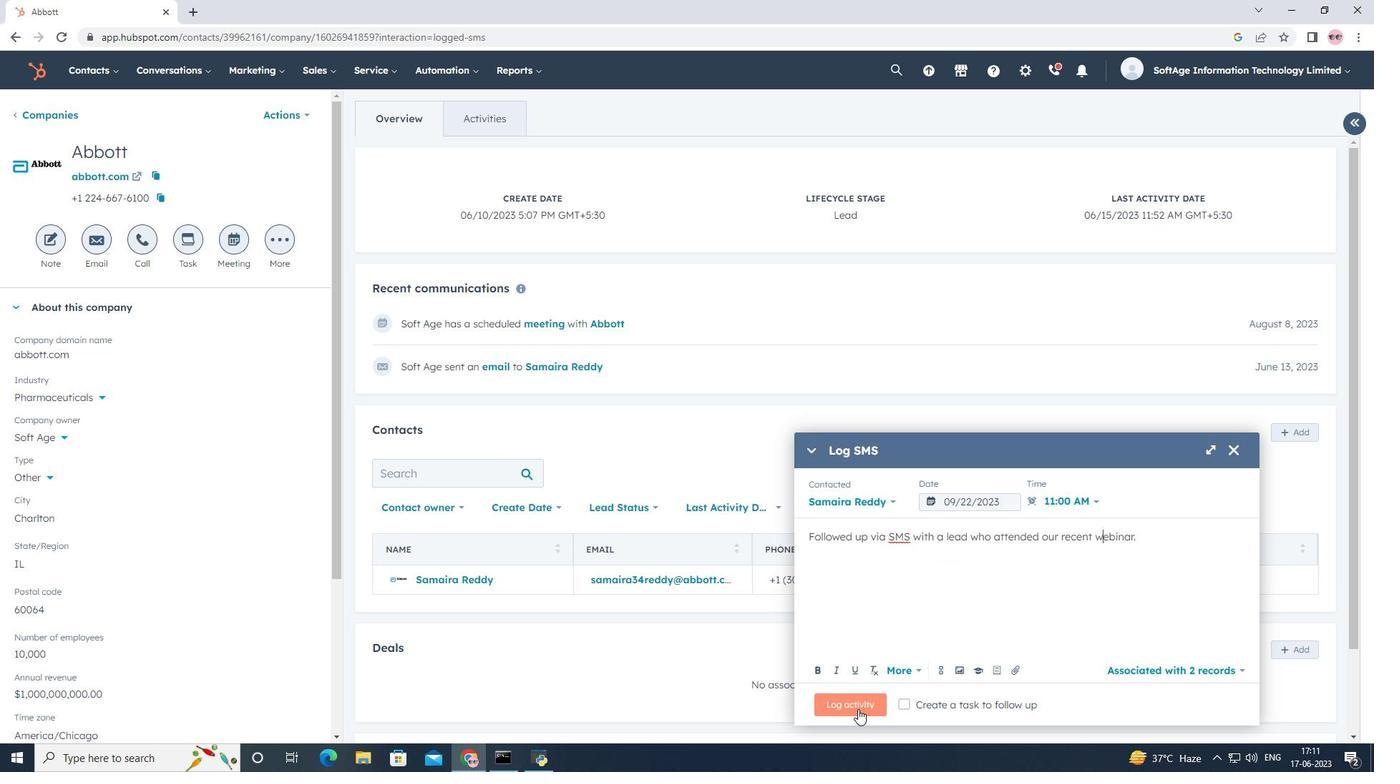 
Action: Mouse moved to (846, 693)
Screenshot: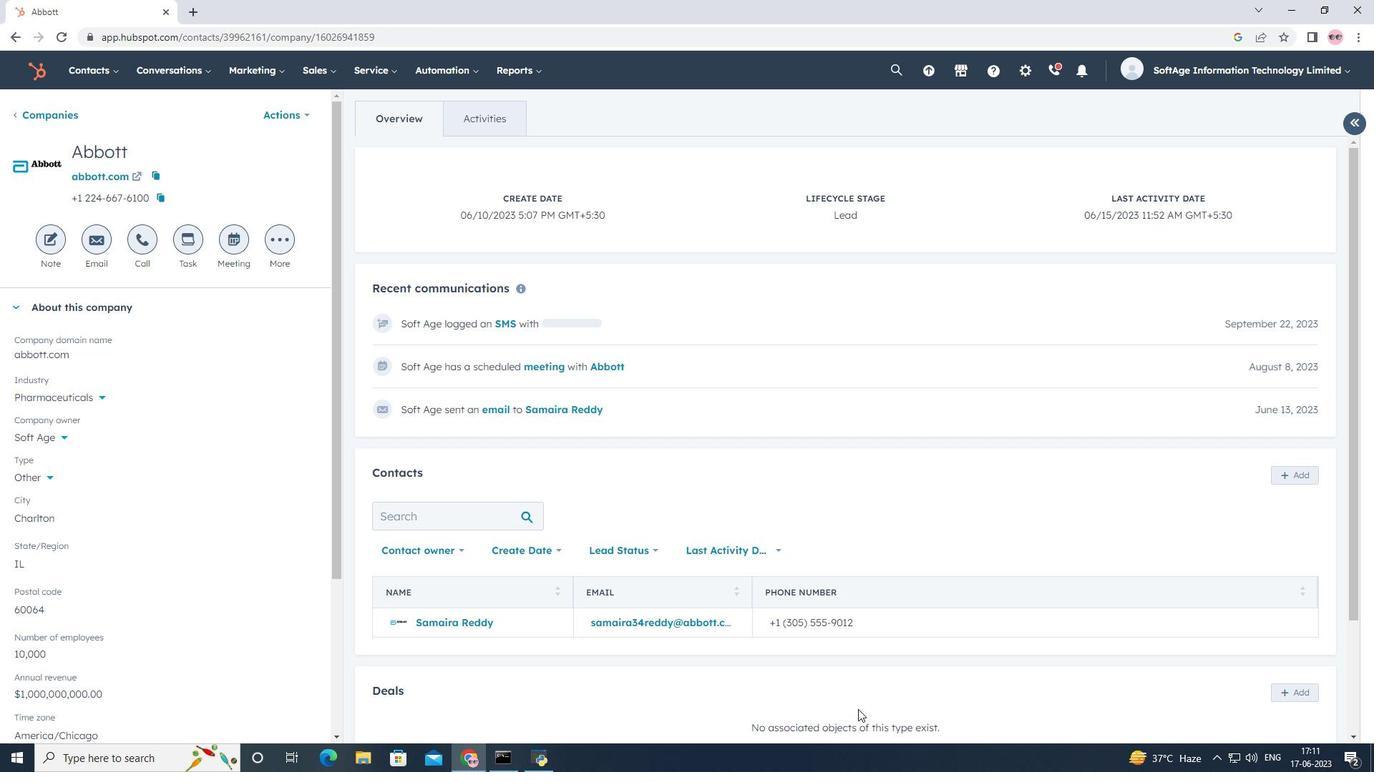 
